 Task: Add a signature Graham Wilson containing Have a great Martin Luther King Jr. Day, Graham Wilson to email address softage.2@softage.net and add a label Insurance
Action: Mouse moved to (456, 277)
Screenshot: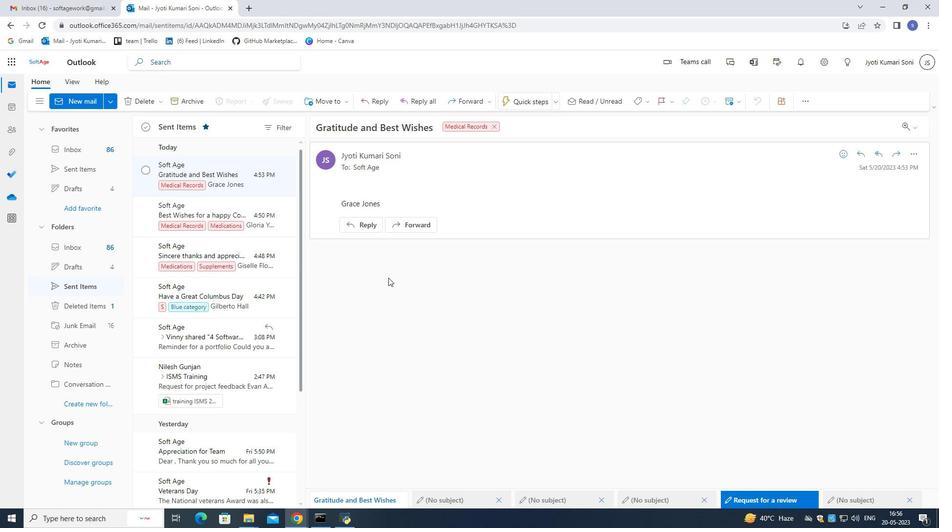 
Action: Mouse scrolled (456, 277) with delta (0, 0)
Screenshot: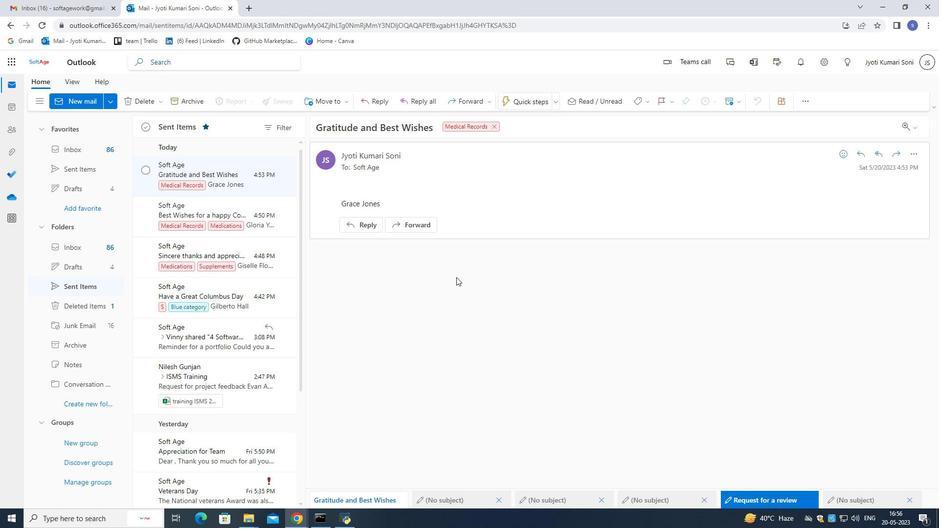 
Action: Mouse scrolled (456, 277) with delta (0, 0)
Screenshot: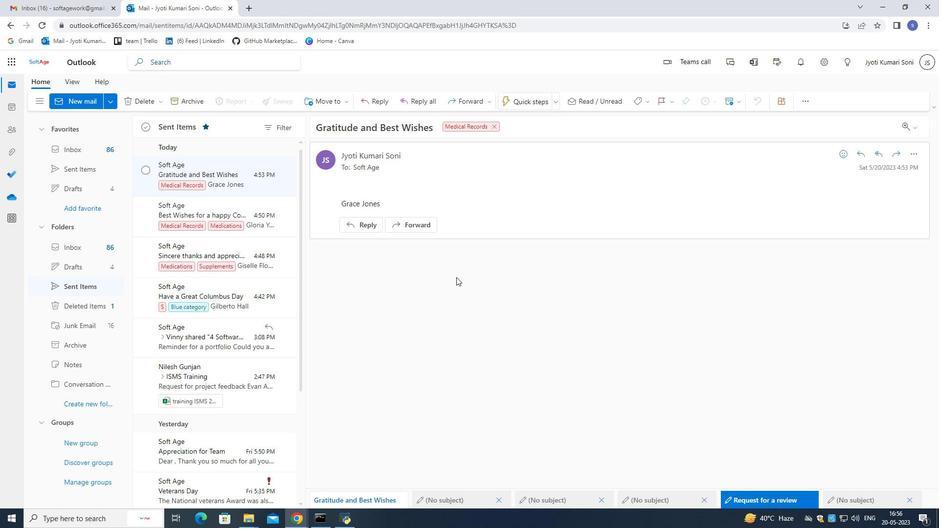 
Action: Mouse moved to (77, 103)
Screenshot: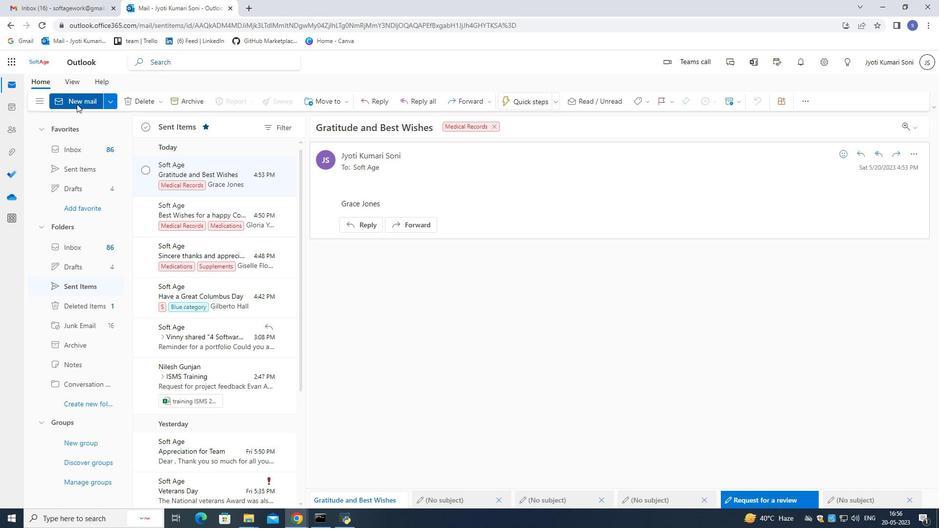 
Action: Mouse pressed left at (77, 103)
Screenshot: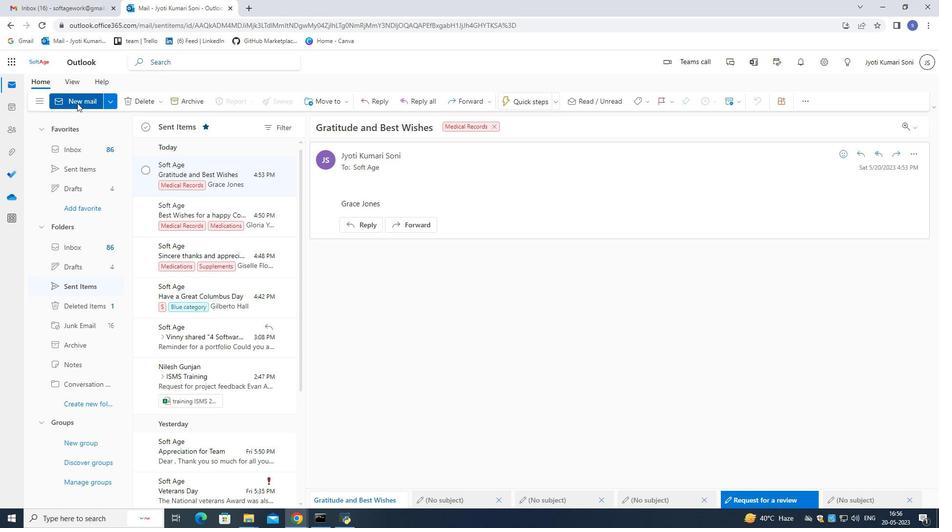 
Action: Mouse moved to (670, 103)
Screenshot: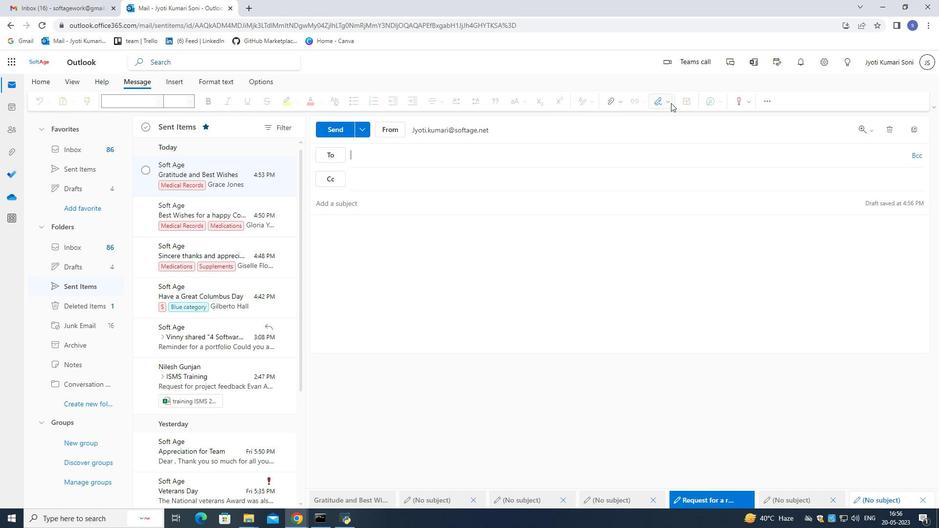 
Action: Mouse pressed left at (670, 103)
Screenshot: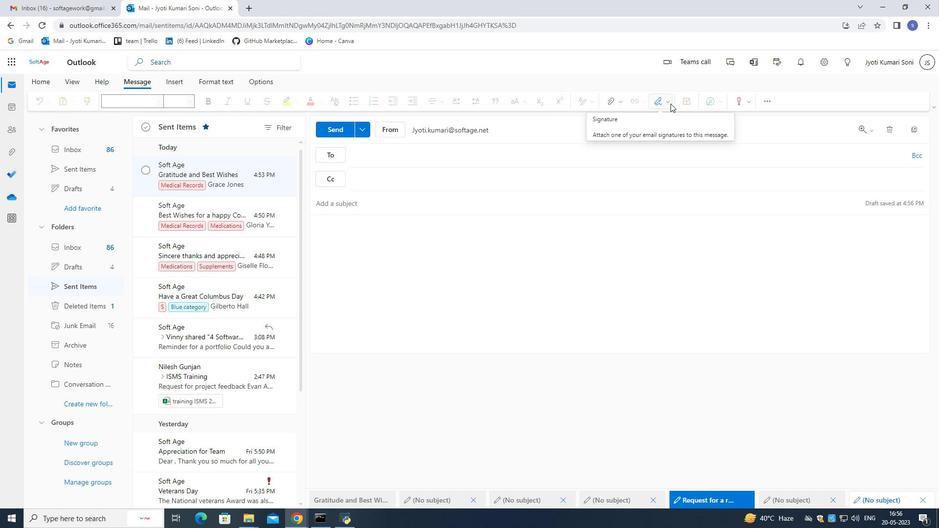 
Action: Mouse moved to (644, 322)
Screenshot: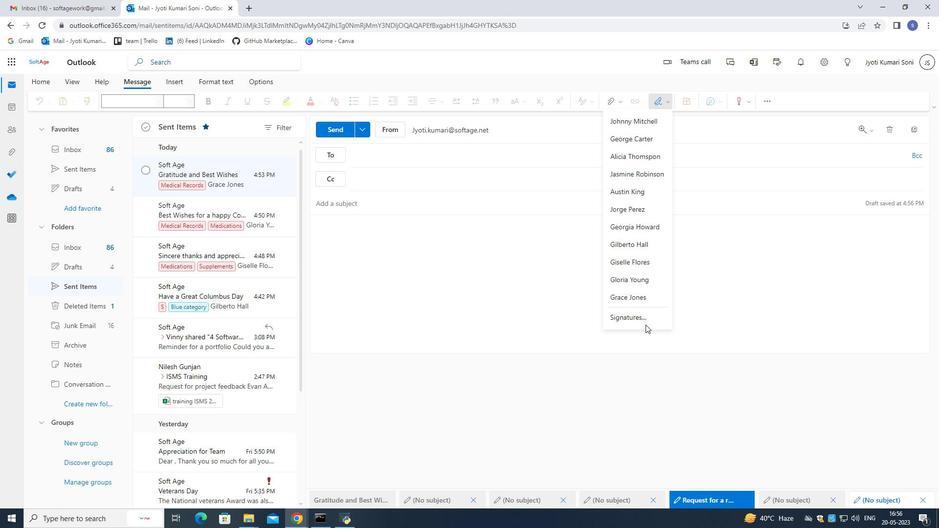 
Action: Mouse pressed left at (644, 322)
Screenshot: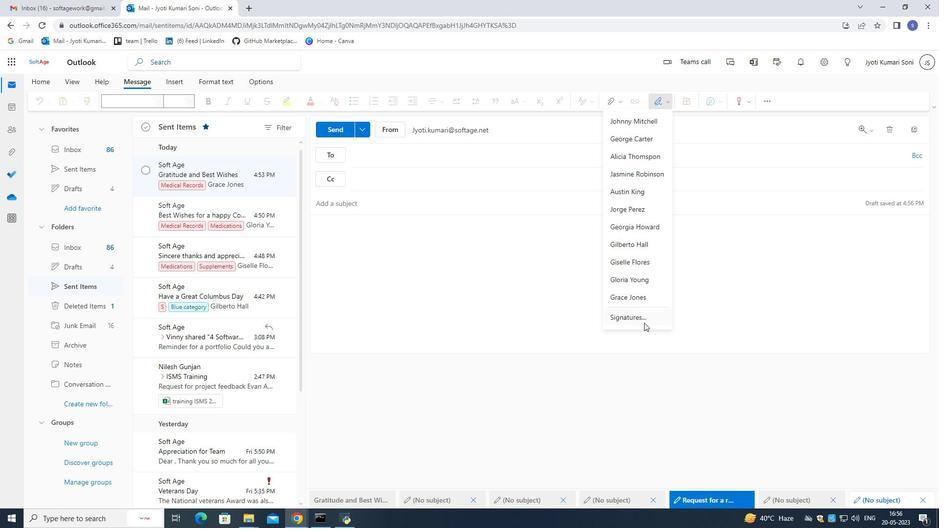 
Action: Mouse moved to (613, 177)
Screenshot: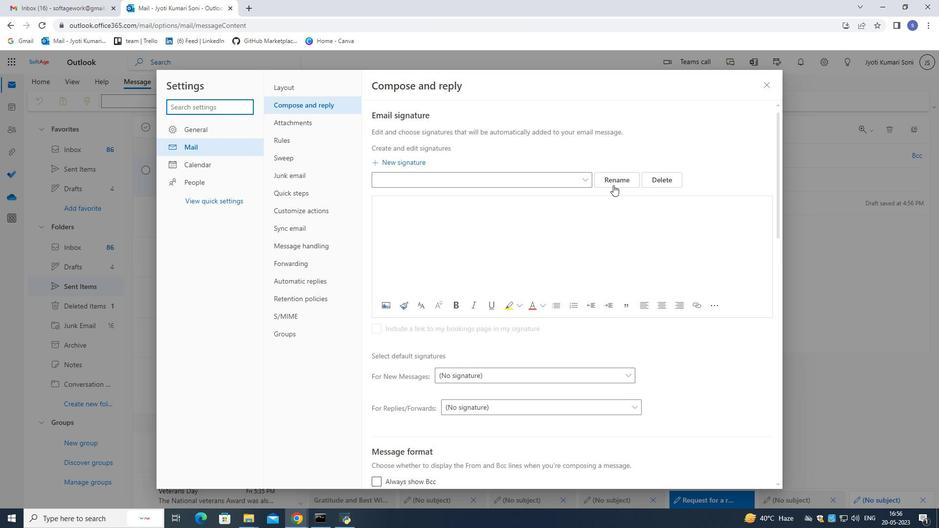 
Action: Mouse pressed left at (613, 177)
Screenshot: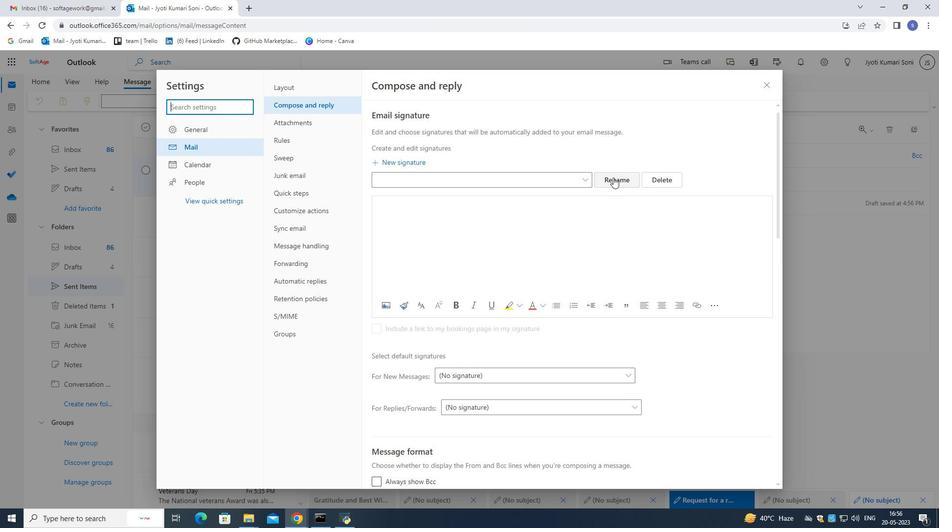 
Action: Mouse moved to (612, 176)
Screenshot: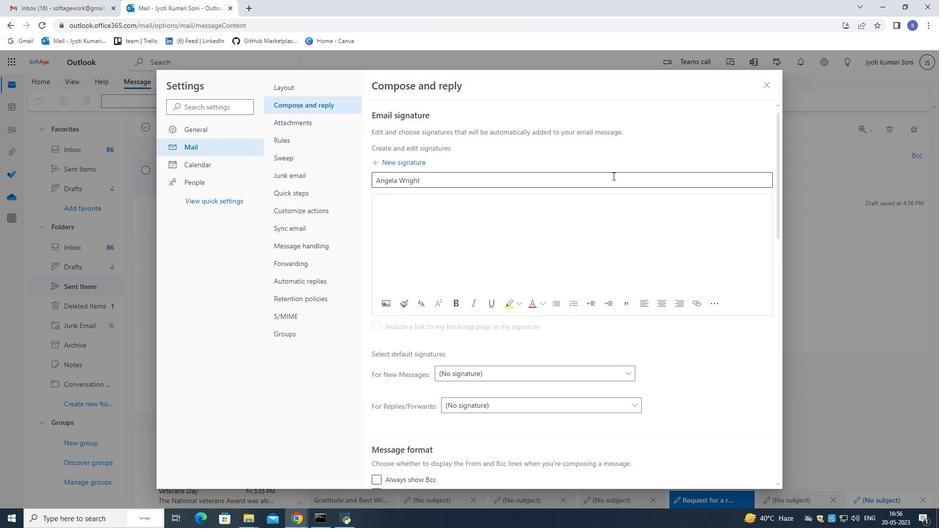 
Action: Mouse pressed left at (612, 176)
Screenshot: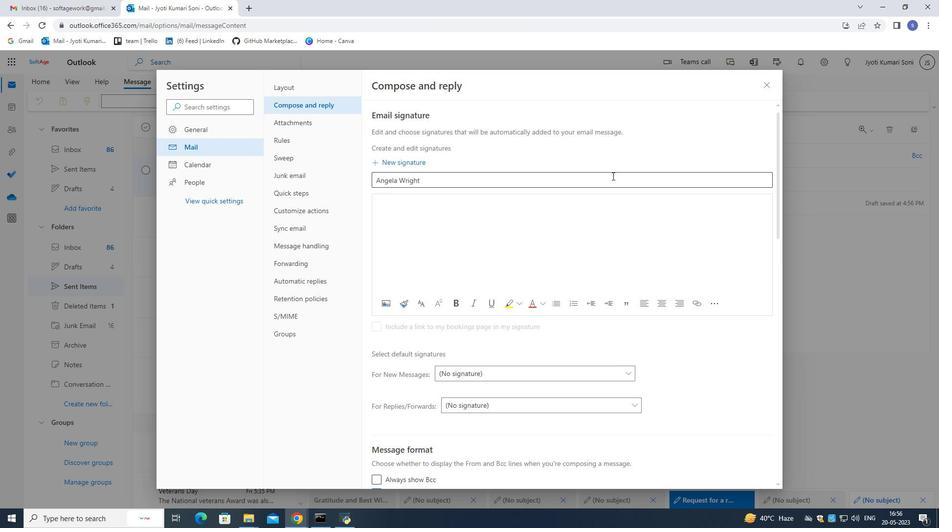 
Action: Mouse pressed left at (612, 176)
Screenshot: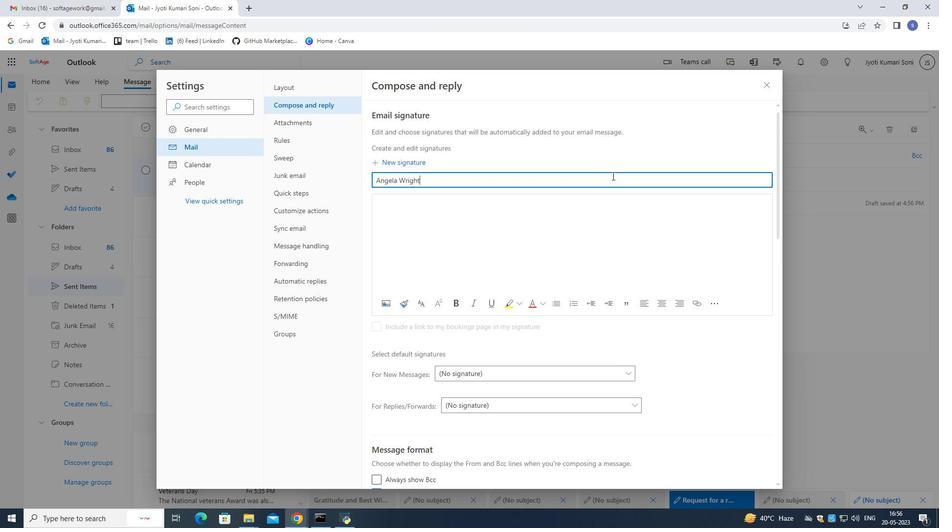 
Action: Mouse pressed left at (612, 176)
Screenshot: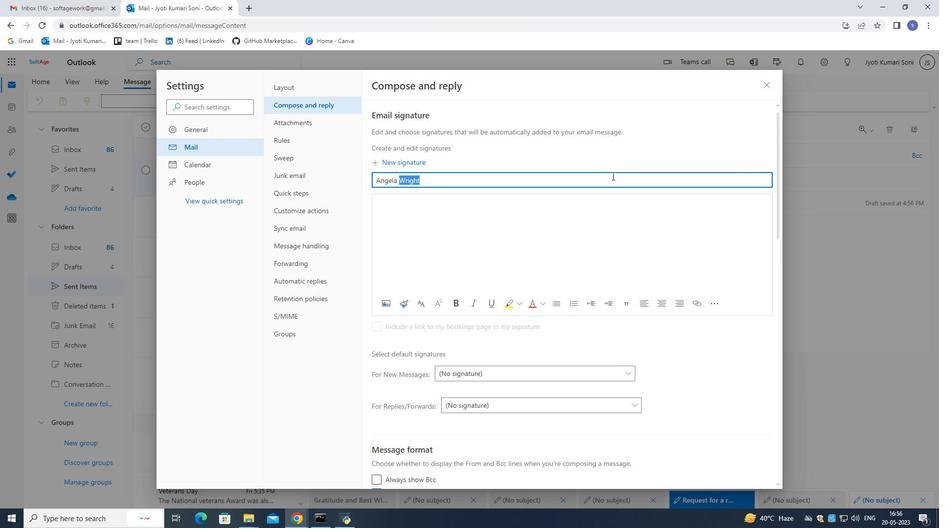 
Action: Mouse moved to (610, 175)
Screenshot: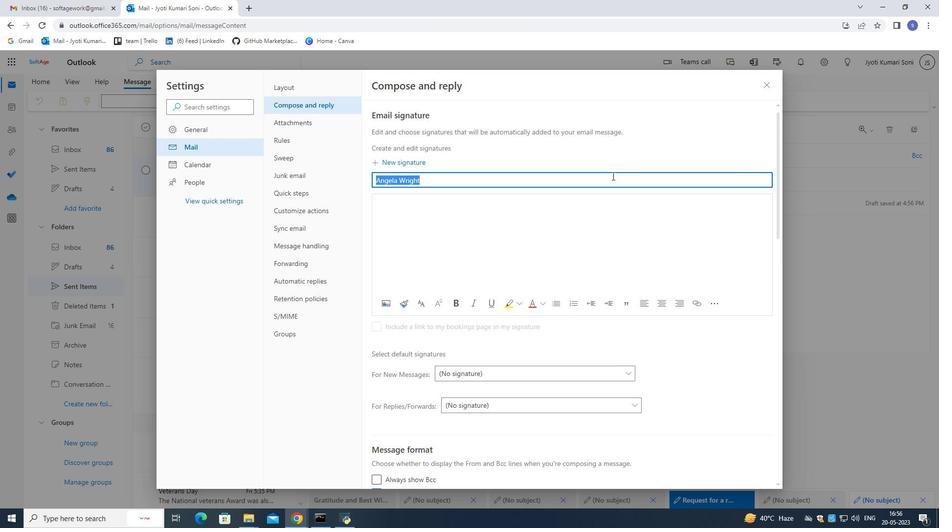 
Action: Key pressed <Key.shift>Graham<Key.space><Key.shift><Key.shift><Key.shift><Key.shift><Key.shift><Key.shift><Key.shift><Key.shift><Key.shift><Key.shift><Key.shift><Key.shift><Key.shift><Key.shift><Key.shift><Key.shift>Wilson
Screenshot: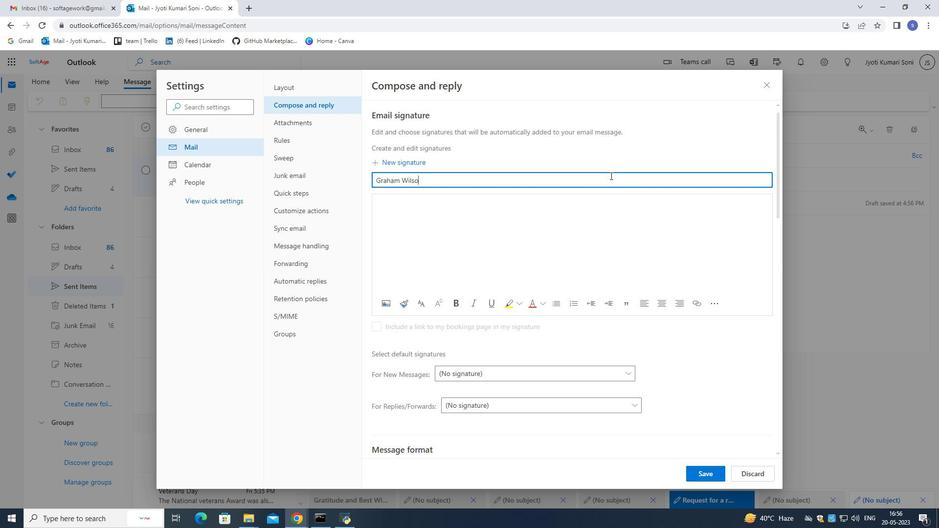 
Action: Mouse moved to (609, 175)
Screenshot: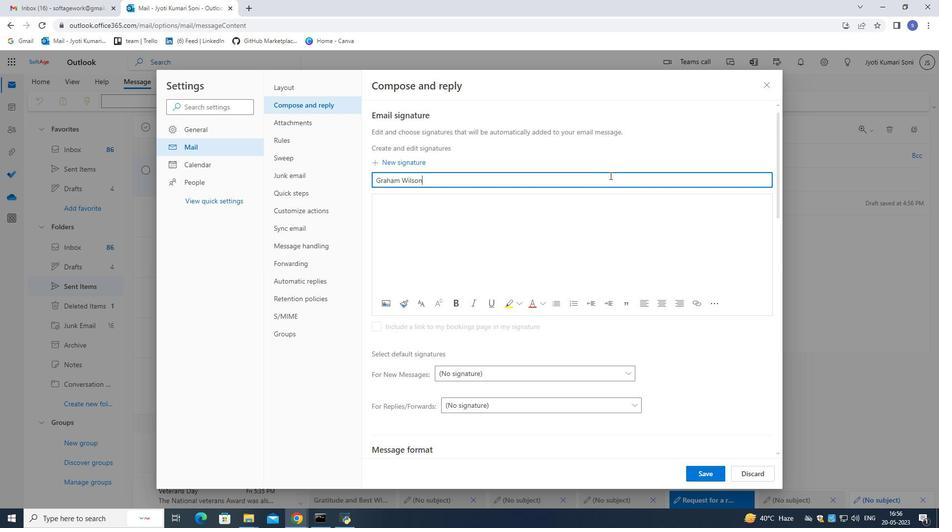 
Action: Mouse pressed left at (609, 175)
Screenshot: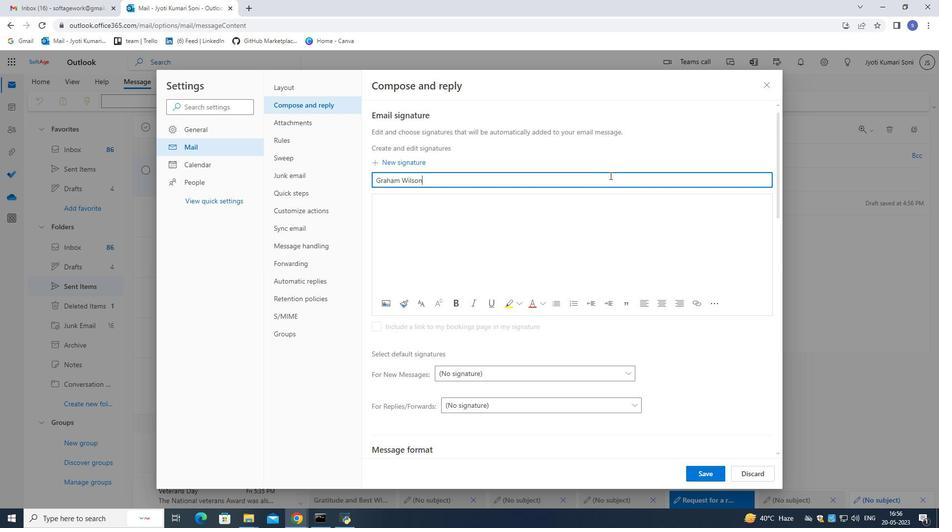 
Action: Mouse pressed left at (609, 175)
Screenshot: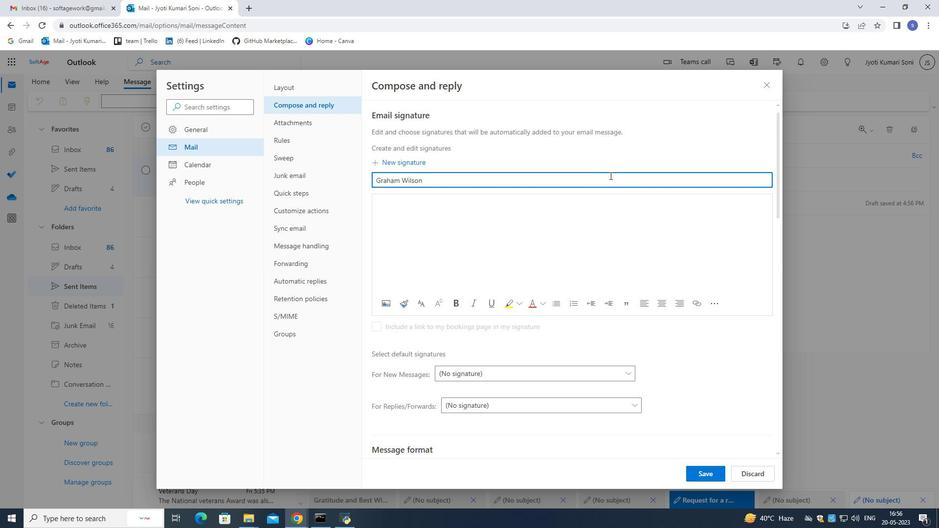 
Action: Mouse pressed left at (609, 175)
Screenshot: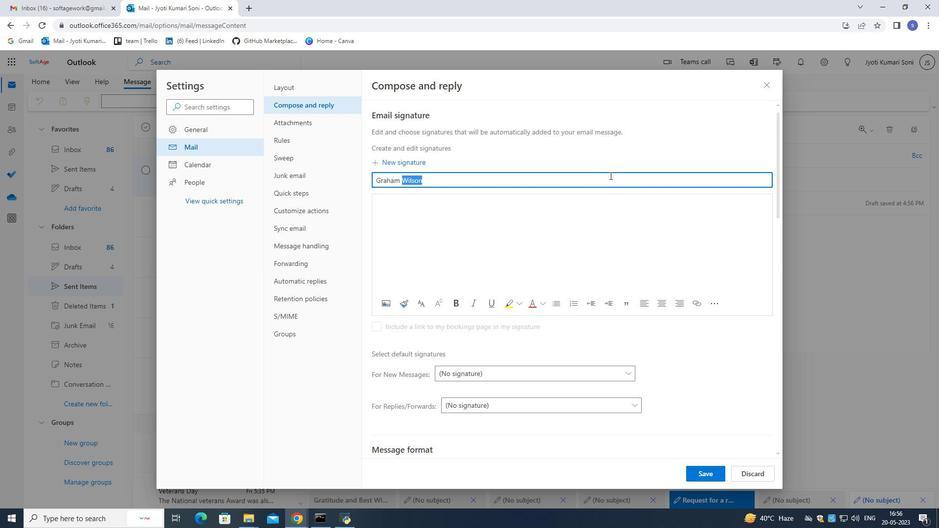 
Action: Key pressed ctrl+C
Screenshot: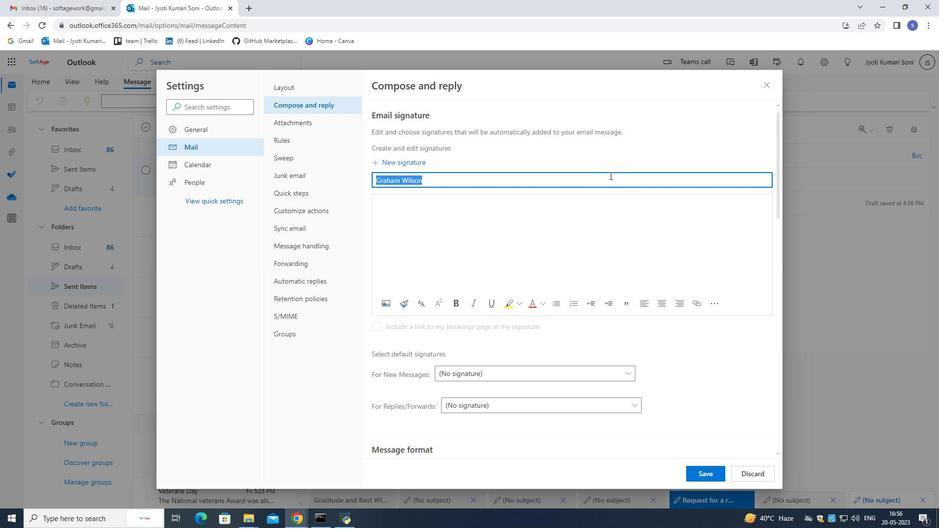 
Action: Mouse moved to (587, 213)
Screenshot: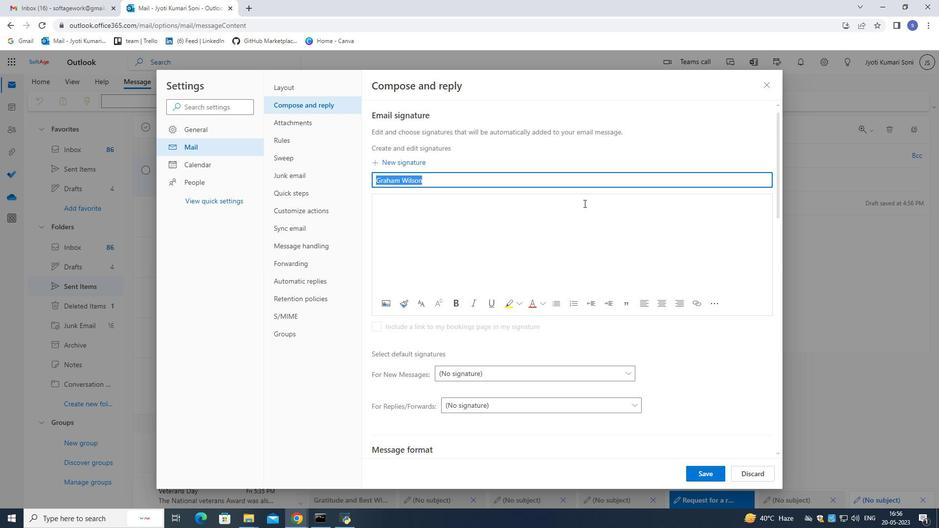 
Action: Mouse pressed left at (587, 213)
Screenshot: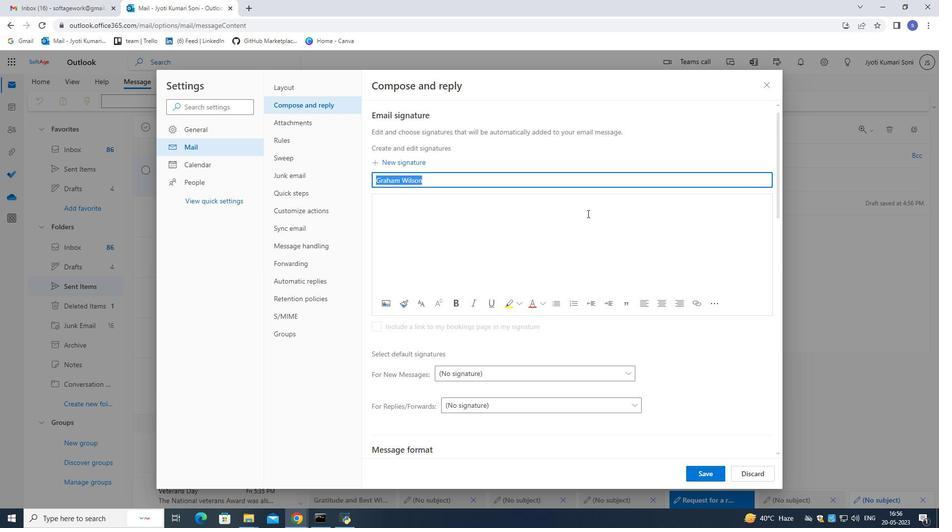 
Action: Key pressed ctrl+V
Screenshot: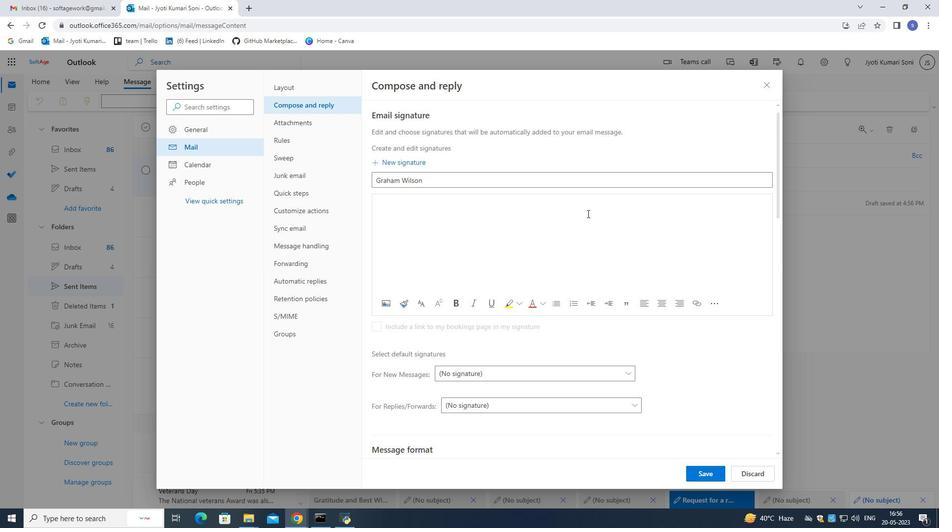 
Action: Mouse moved to (712, 468)
Screenshot: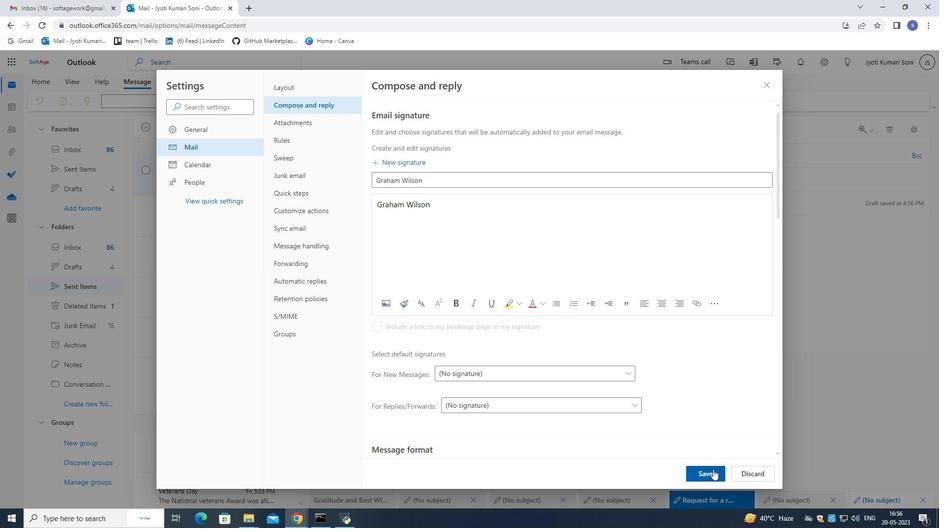 
Action: Mouse pressed left at (713, 469)
Screenshot: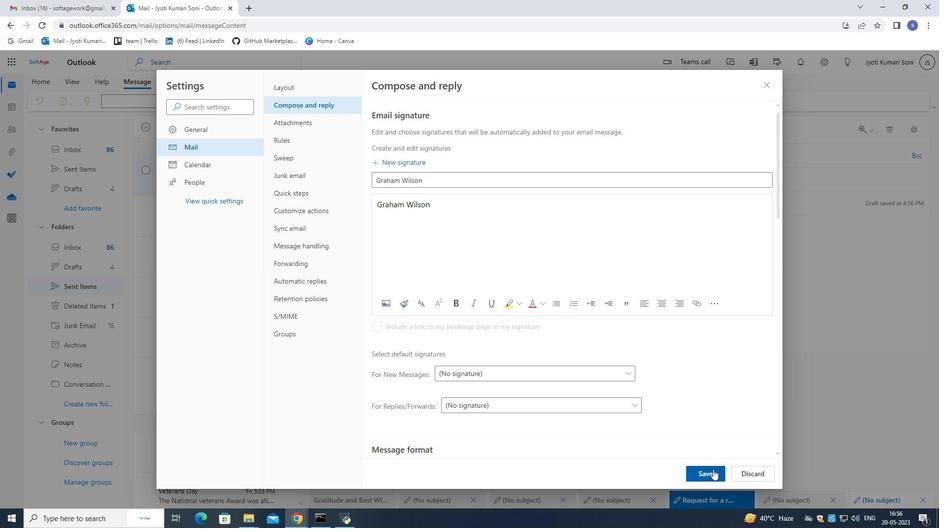
Action: Mouse moved to (709, 475)
Screenshot: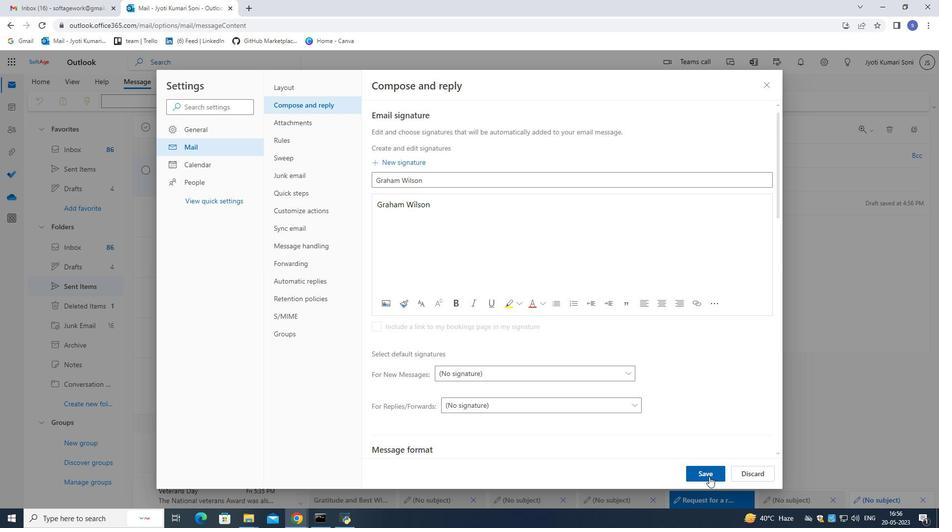
Action: Mouse pressed left at (709, 475)
Screenshot: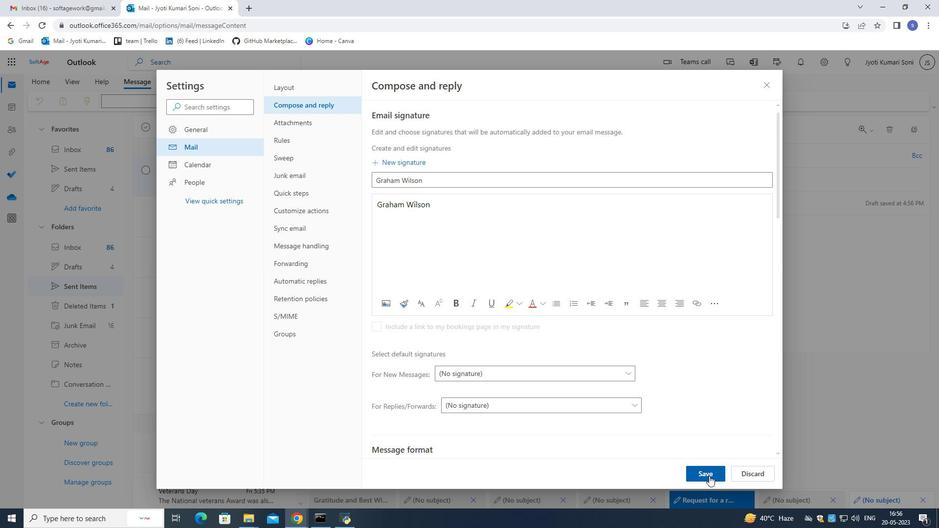 
Action: Mouse moved to (770, 86)
Screenshot: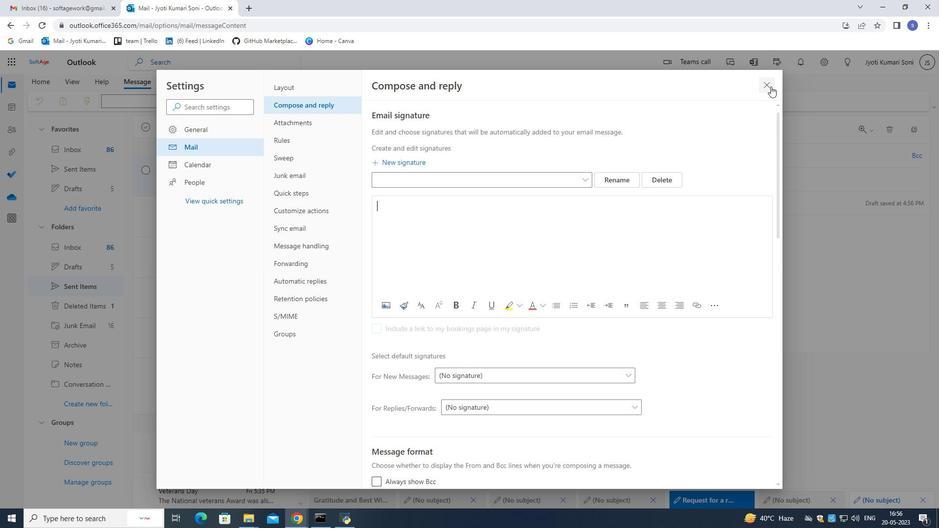 
Action: Mouse pressed left at (770, 86)
Screenshot: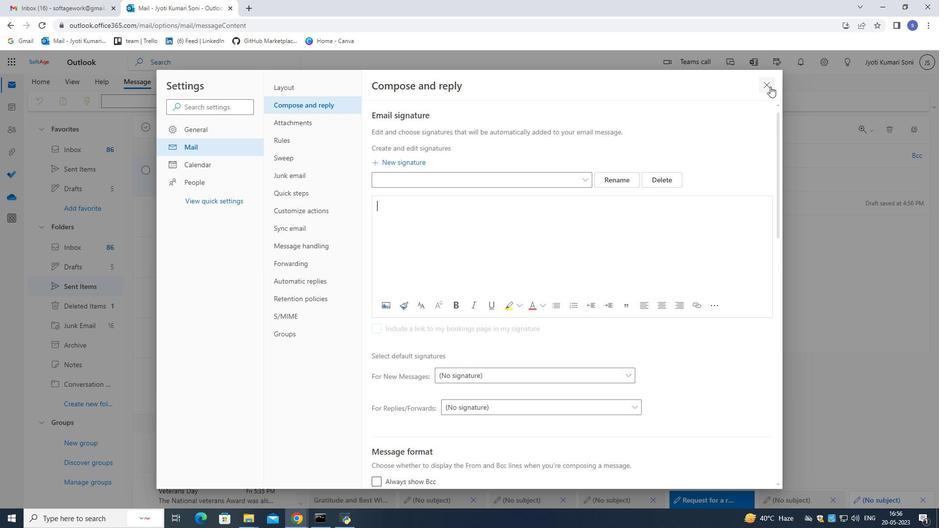 
Action: Mouse moved to (664, 99)
Screenshot: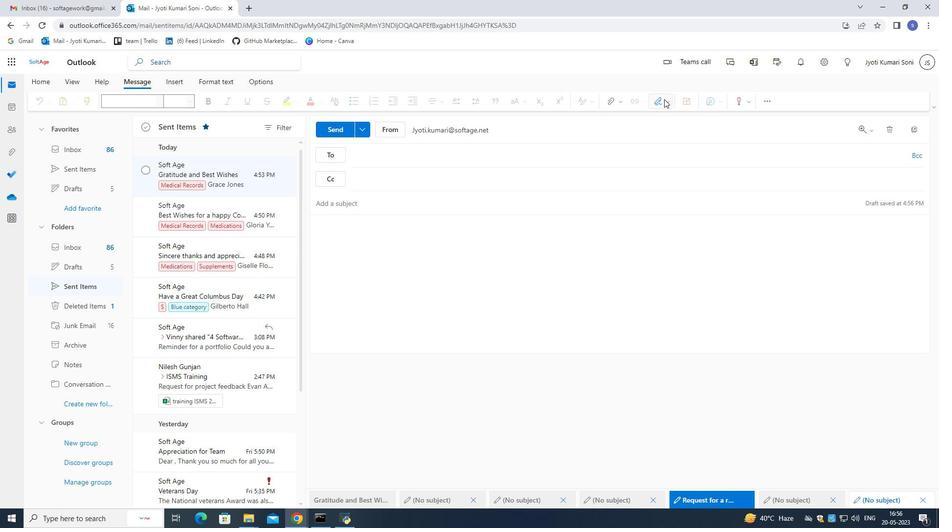 
Action: Mouse pressed left at (664, 99)
Screenshot: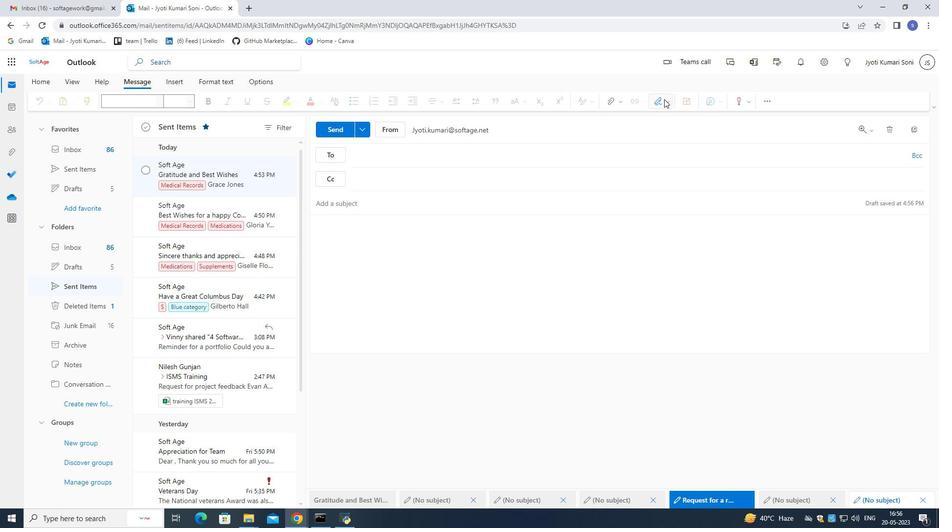 
Action: Mouse moved to (646, 314)
Screenshot: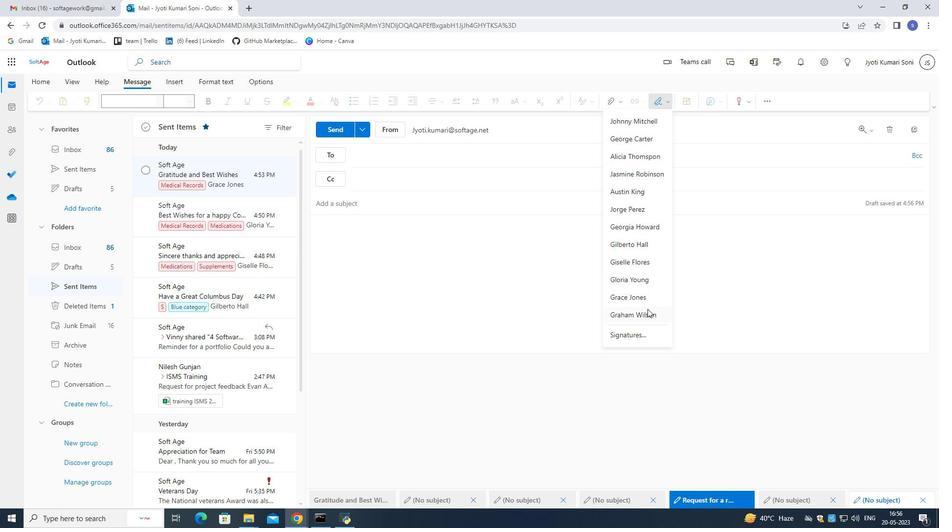 
Action: Mouse pressed left at (646, 314)
Screenshot: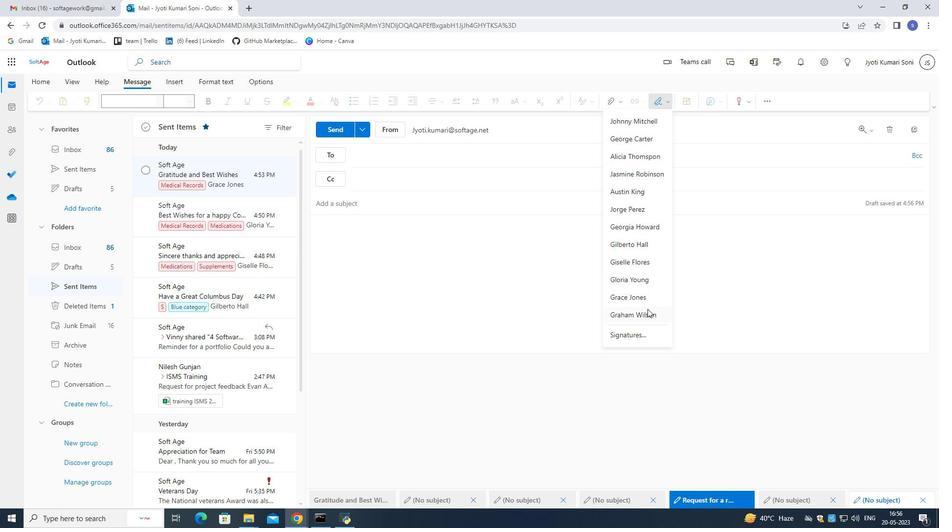 
Action: Mouse moved to (419, 158)
Screenshot: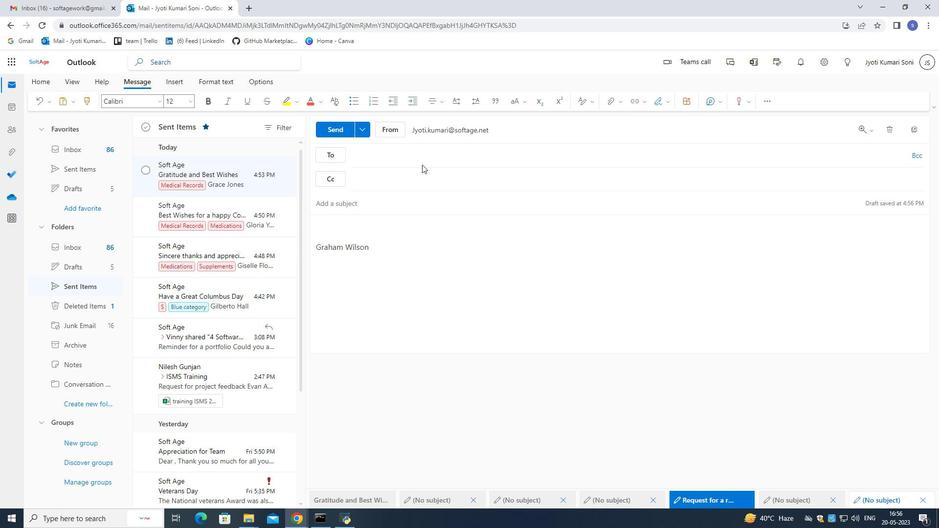 
Action: Mouse pressed left at (419, 158)
Screenshot: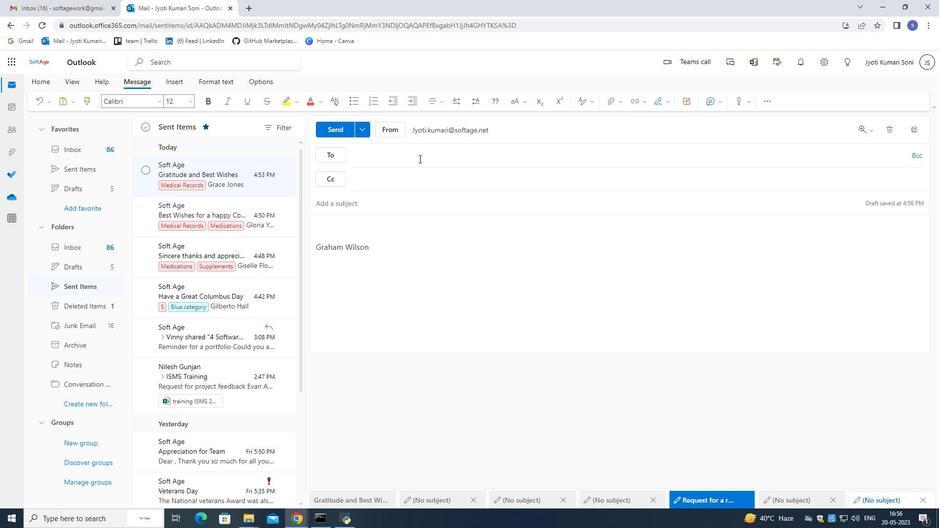 
Action: Mouse moved to (427, 161)
Screenshot: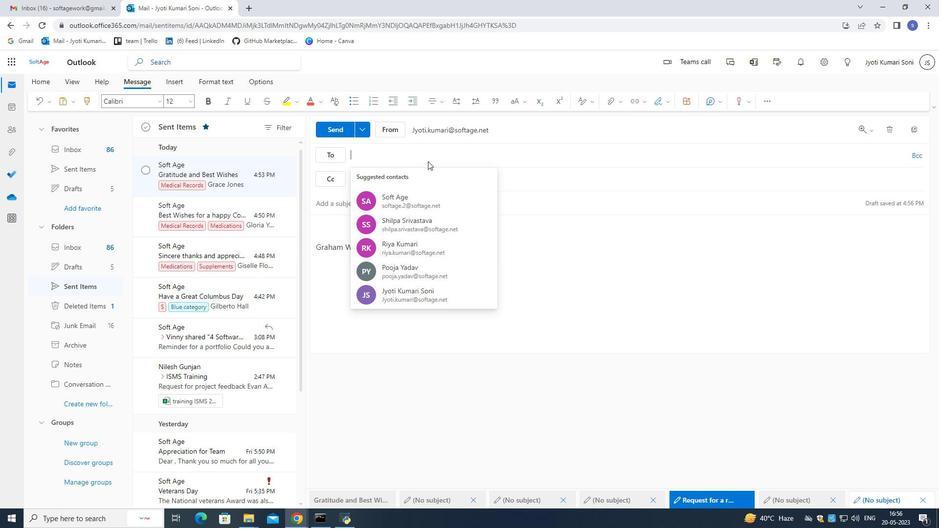 
Action: Key pressed <Key.shift>softage.2<Key.shift>@softage.net
Screenshot: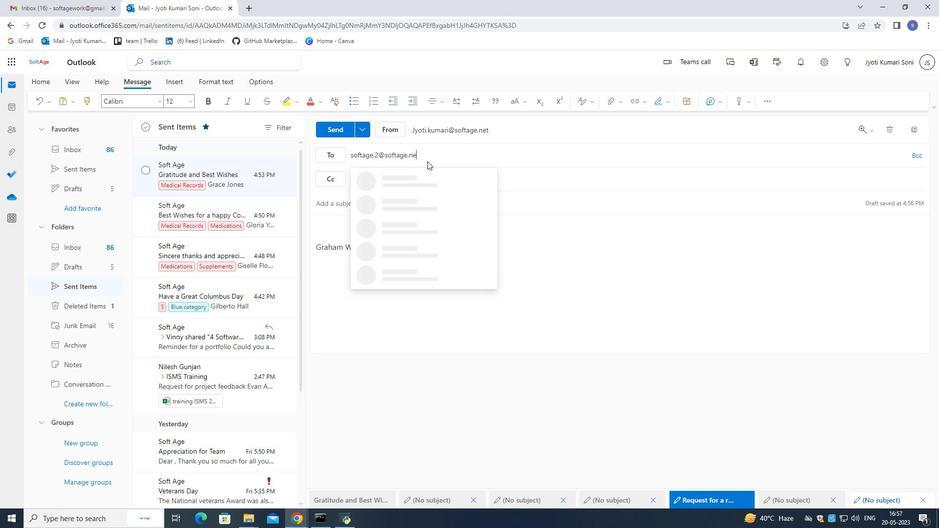 
Action: Mouse moved to (420, 232)
Screenshot: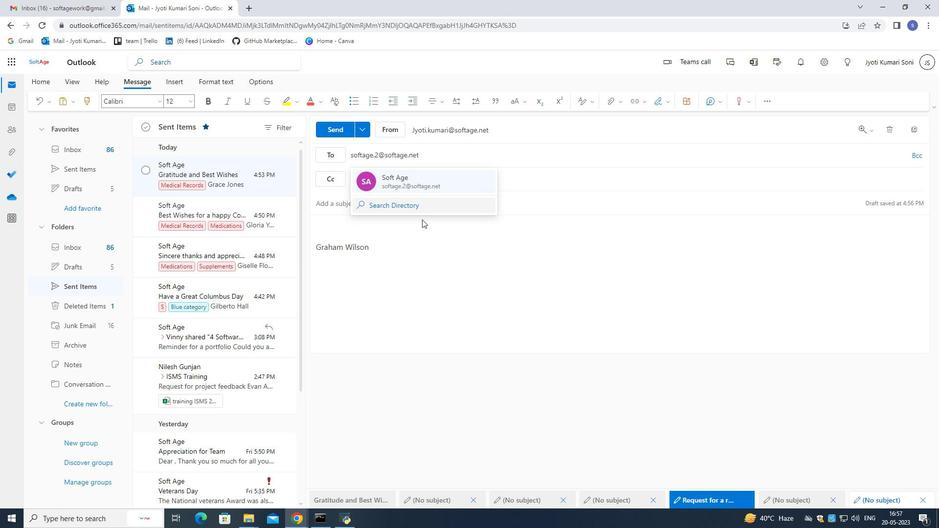 
Action: Mouse pressed left at (420, 232)
Screenshot: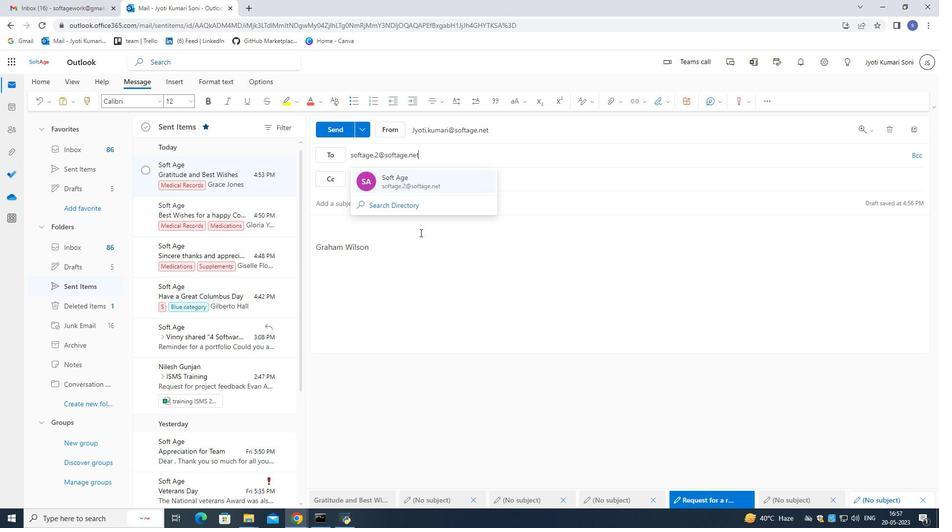 
Action: Mouse moved to (404, 200)
Screenshot: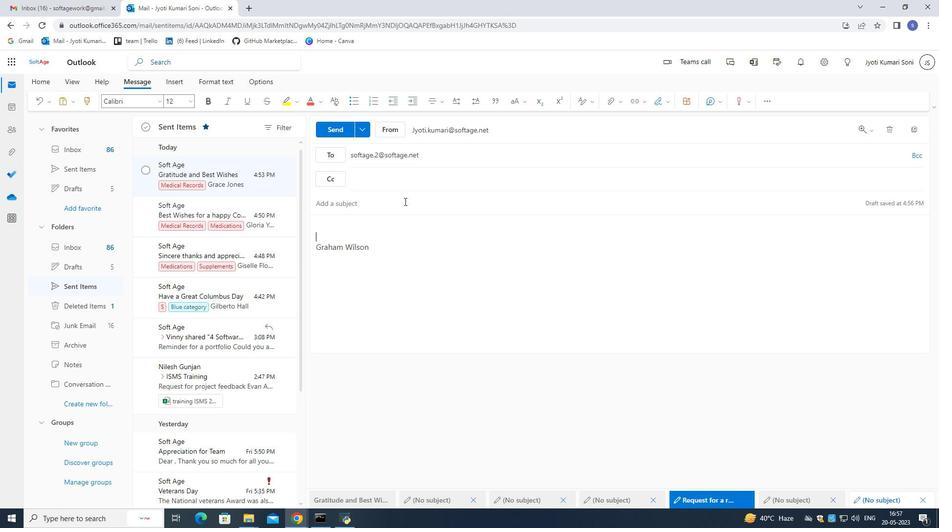 
Action: Mouse pressed left at (404, 200)
Screenshot: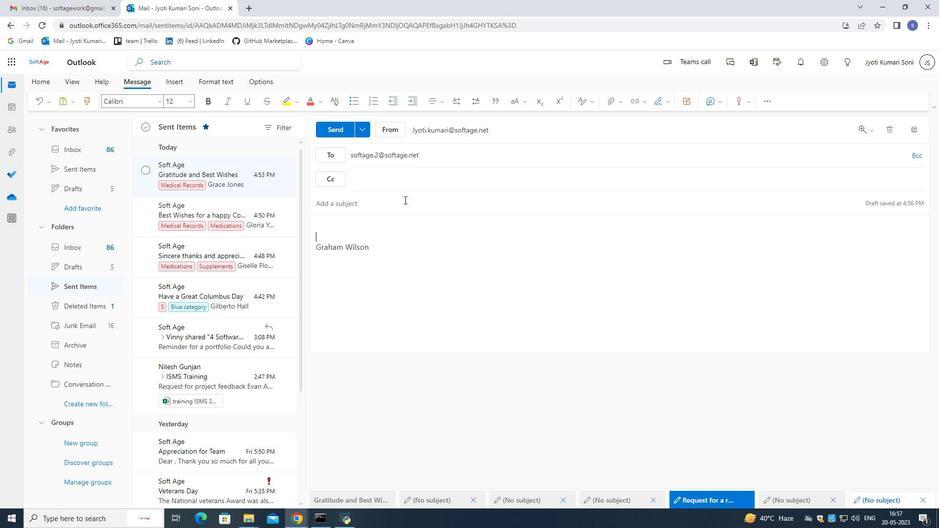 
Action: Key pressed <Key.shift>Have<Key.space>a<Key.space>great<Key.space><Key.shift>martin<Key.space><Key.shift><Key.shift><Key.shift><Key.shift>Luther<Key.space><Key.shift>king<Key.space><Key.shift><Key.shift><Key.shift><Key.shift><Key.shift><Key.shift><Key.shift>Jr.<Key.space><Key.shift><Key.shift>Day
Screenshot: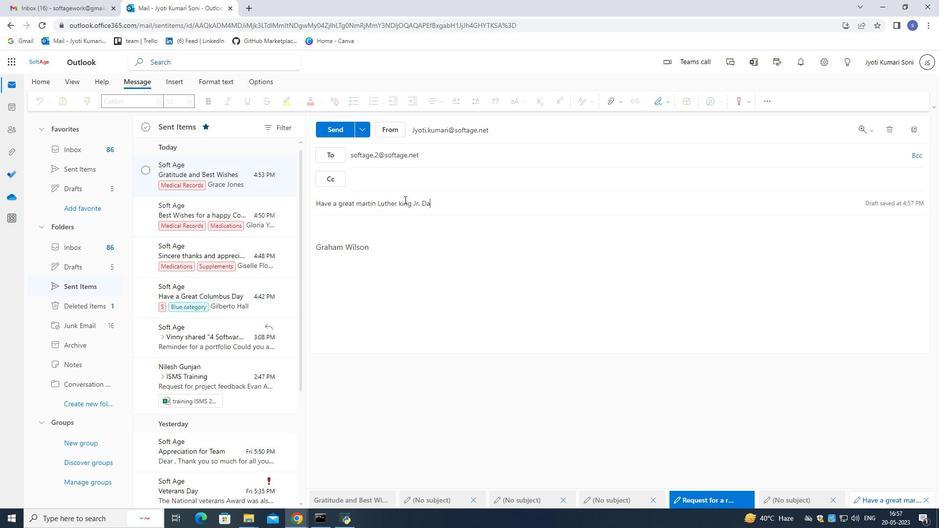 
Action: Mouse moved to (443, 235)
Screenshot: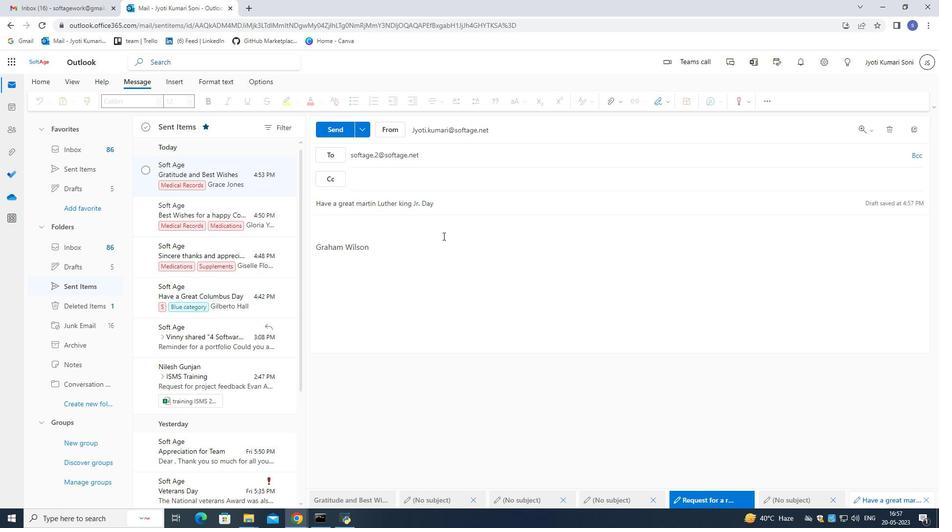 
Action: Mouse pressed left at (443, 235)
Screenshot: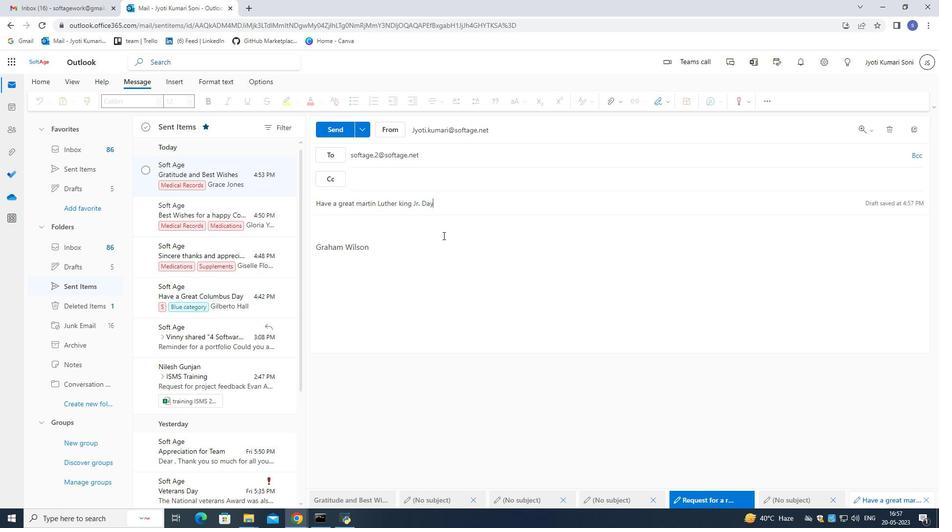 
Action: Mouse moved to (334, 130)
Screenshot: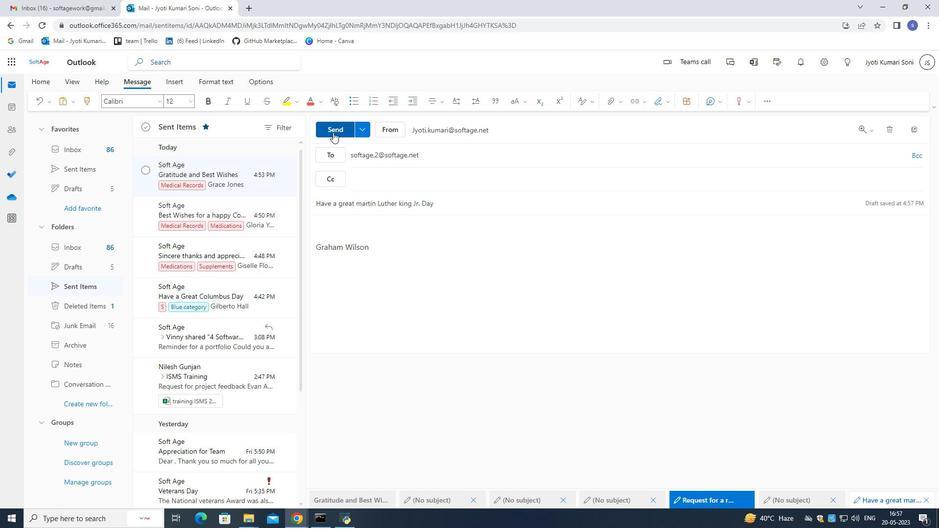 
Action: Mouse pressed left at (334, 130)
Screenshot: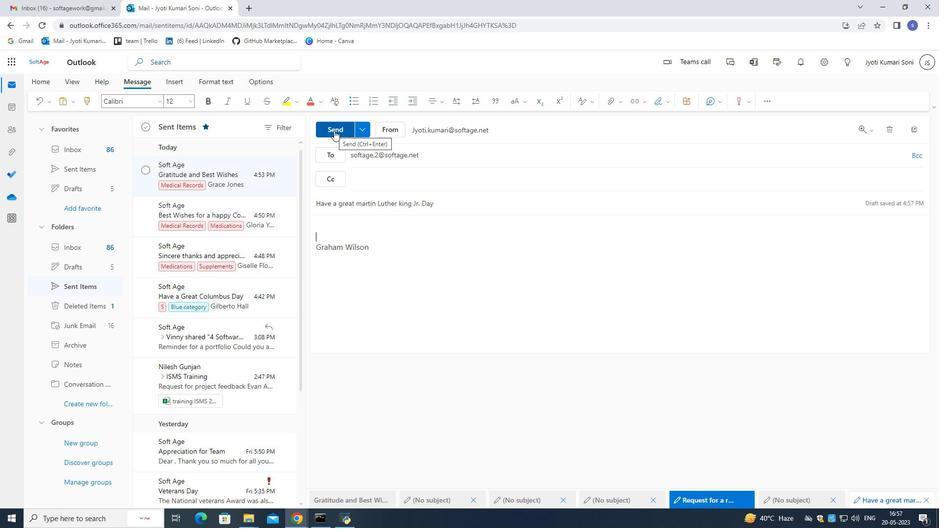
Action: Mouse moved to (208, 183)
Screenshot: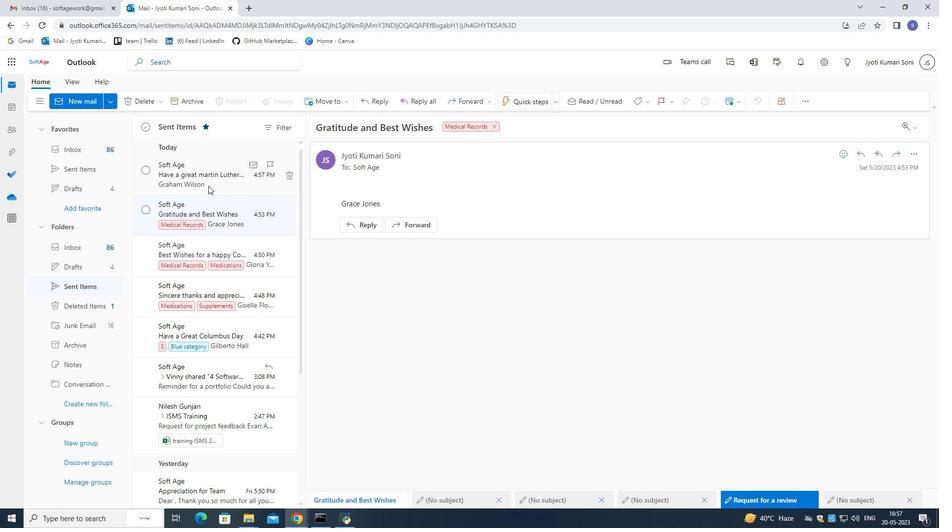 
Action: Mouse pressed left at (208, 183)
Screenshot: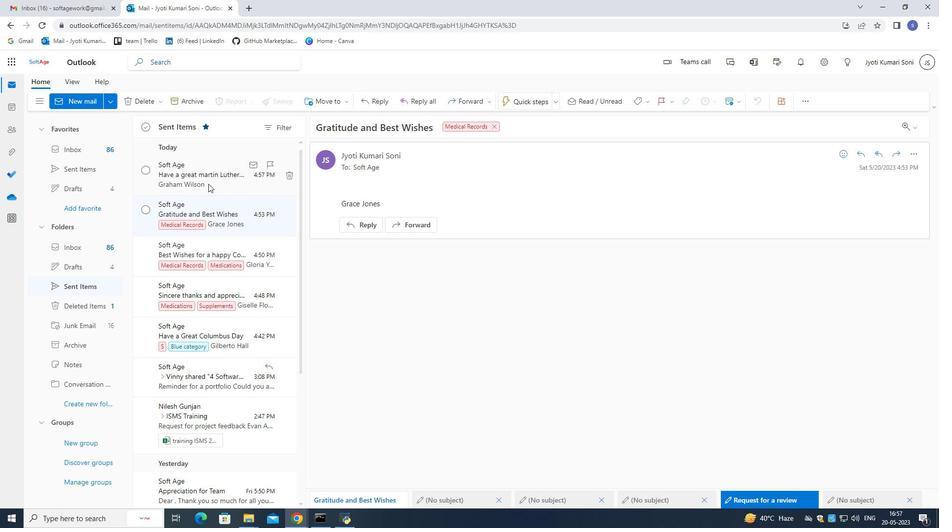 
Action: Mouse moved to (646, 106)
Screenshot: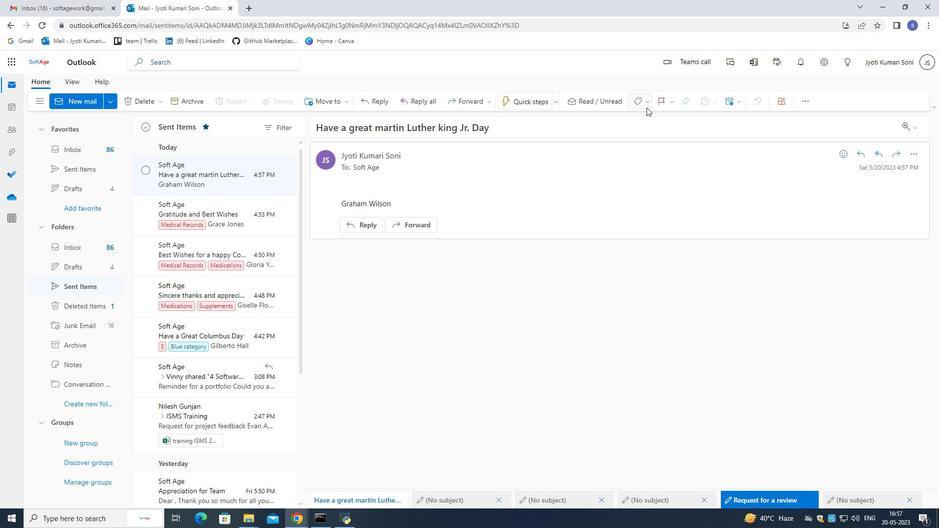 
Action: Mouse pressed left at (646, 106)
Screenshot: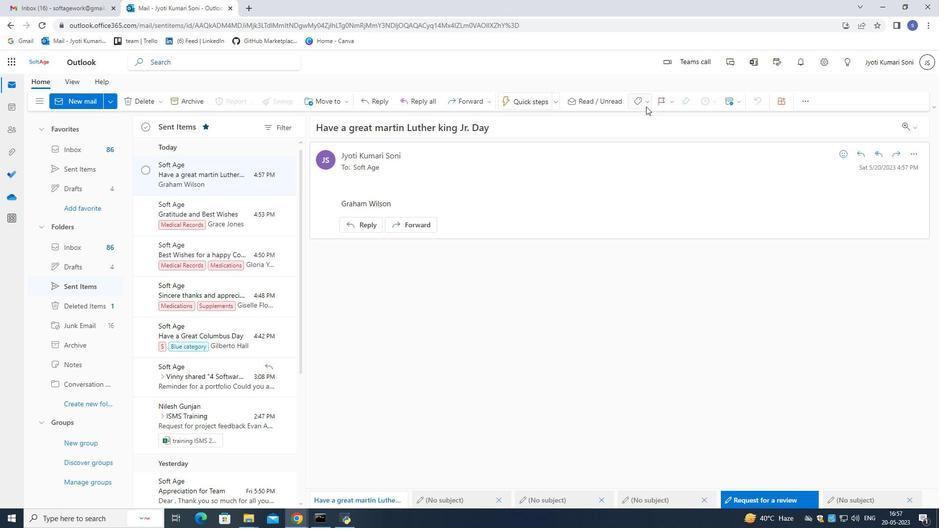 
Action: Mouse moved to (618, 260)
Screenshot: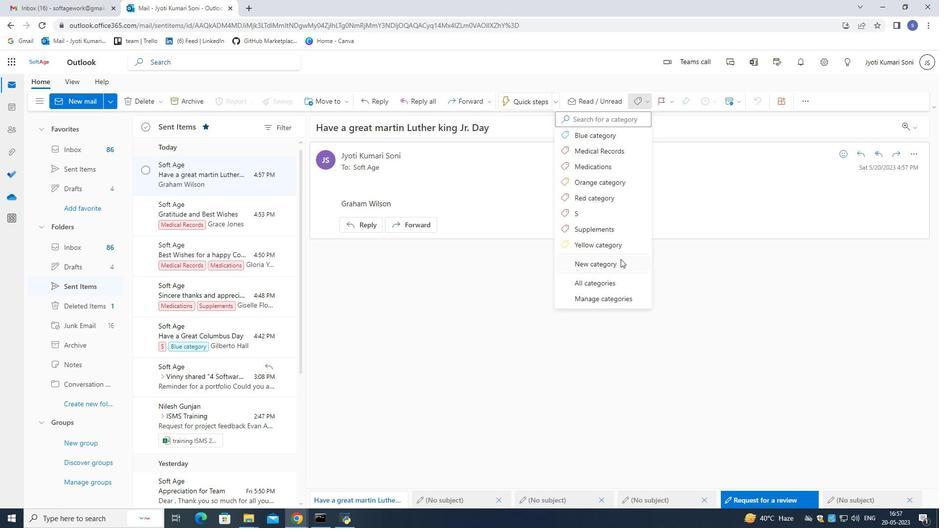 
Action: Mouse pressed left at (618, 260)
Screenshot: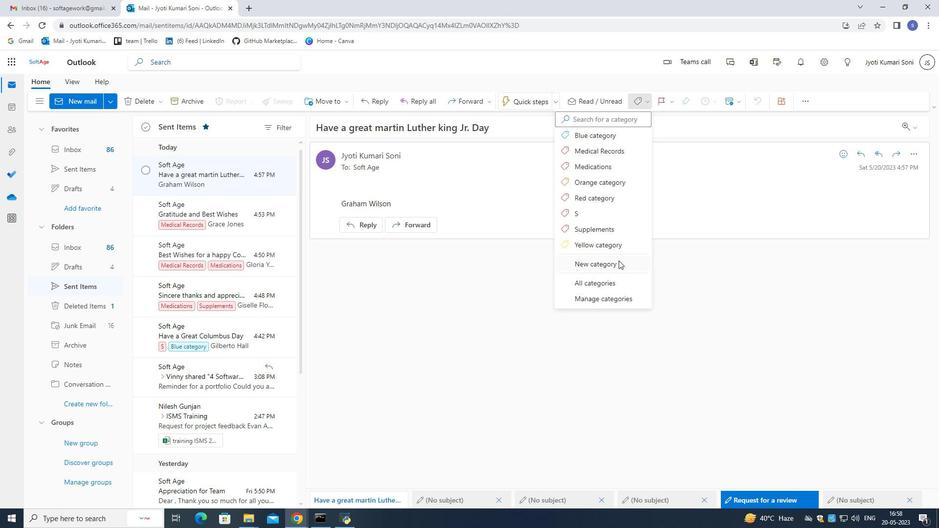 
Action: Mouse moved to (517, 241)
Screenshot: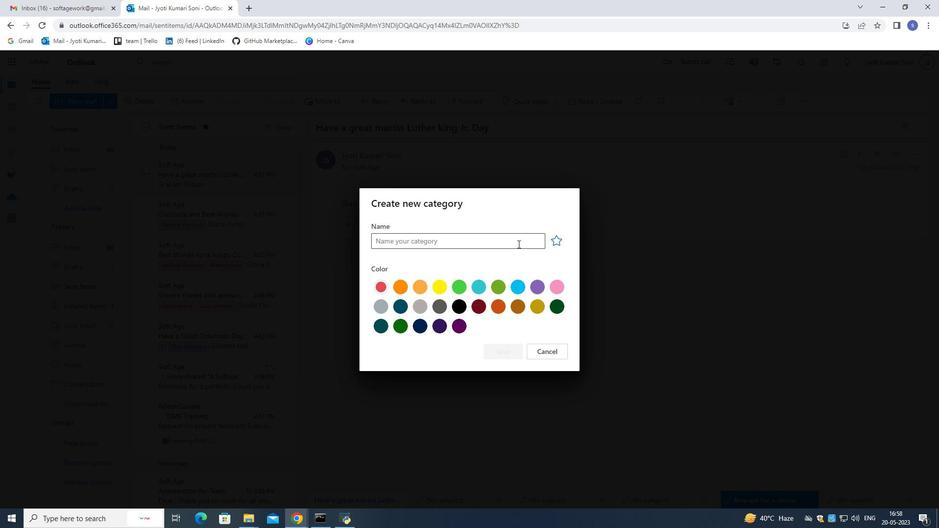 
Action: Mouse pressed left at (517, 241)
Screenshot: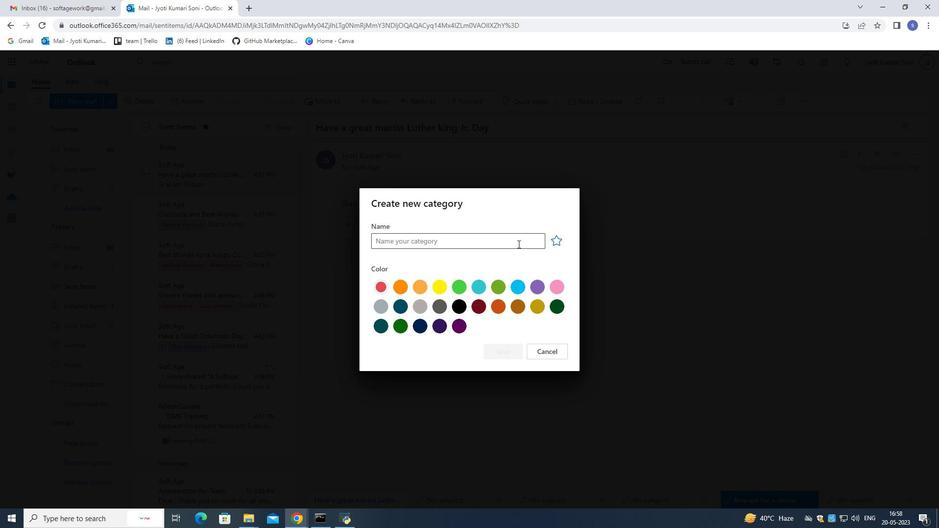 
Action: Mouse moved to (517, 240)
Screenshot: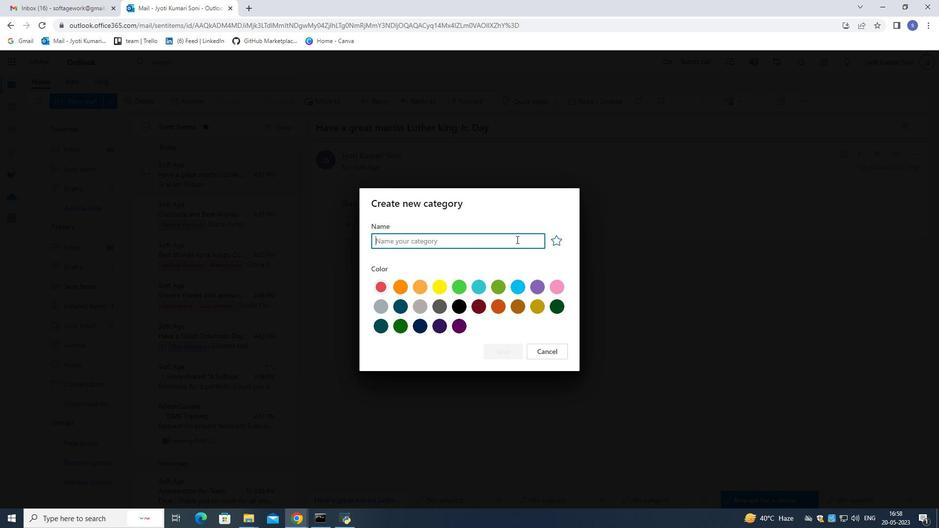 
Action: Key pressed <Key.shift>Insurance
Screenshot: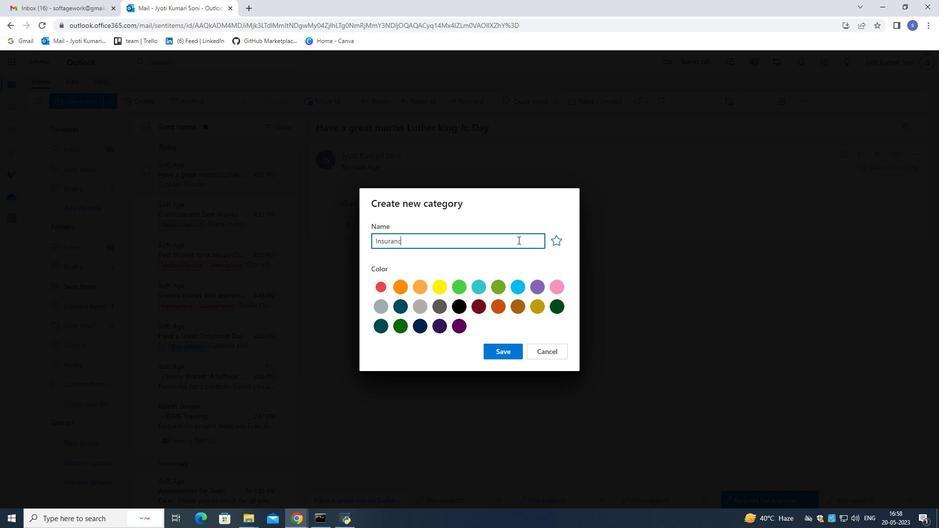 
Action: Mouse moved to (507, 352)
Screenshot: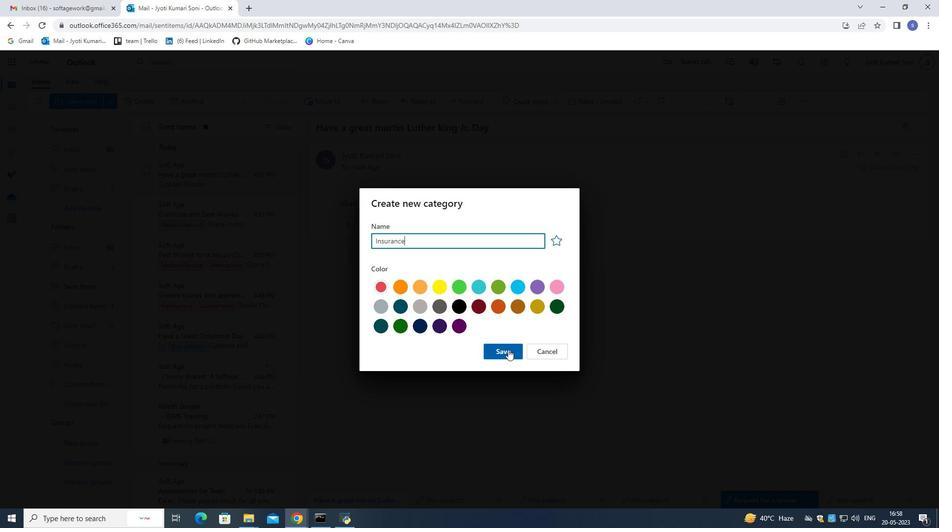 
Action: Mouse pressed left at (507, 352)
Screenshot: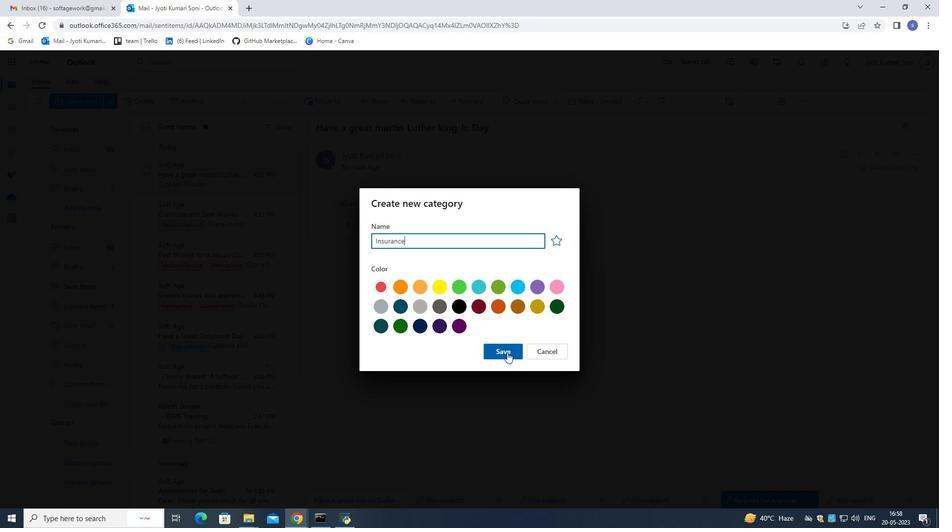
Action: Mouse moved to (651, 102)
Screenshot: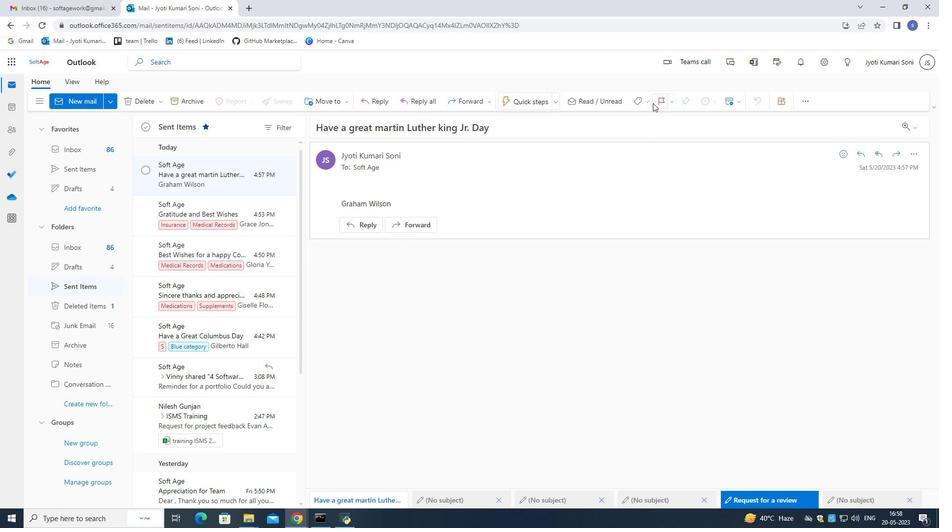 
Action: Mouse pressed left at (651, 102)
Screenshot: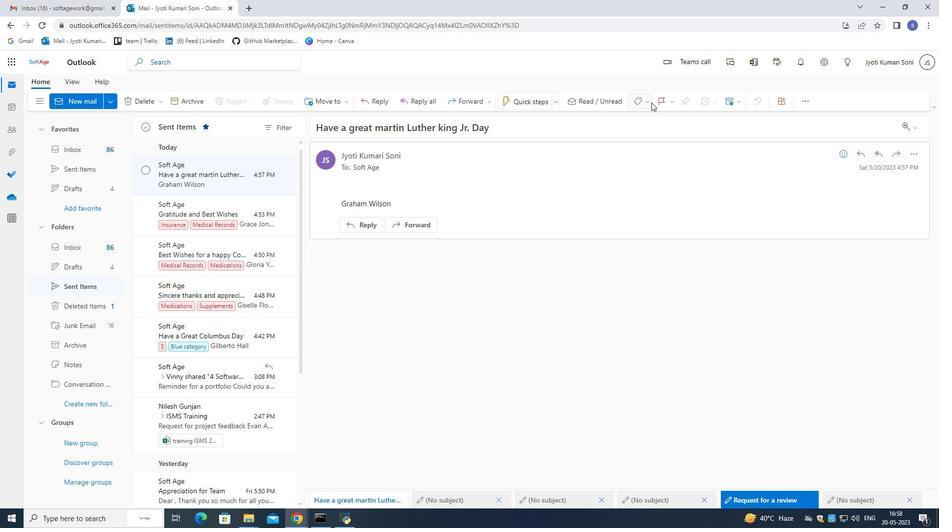 
Action: Mouse moved to (615, 150)
Screenshot: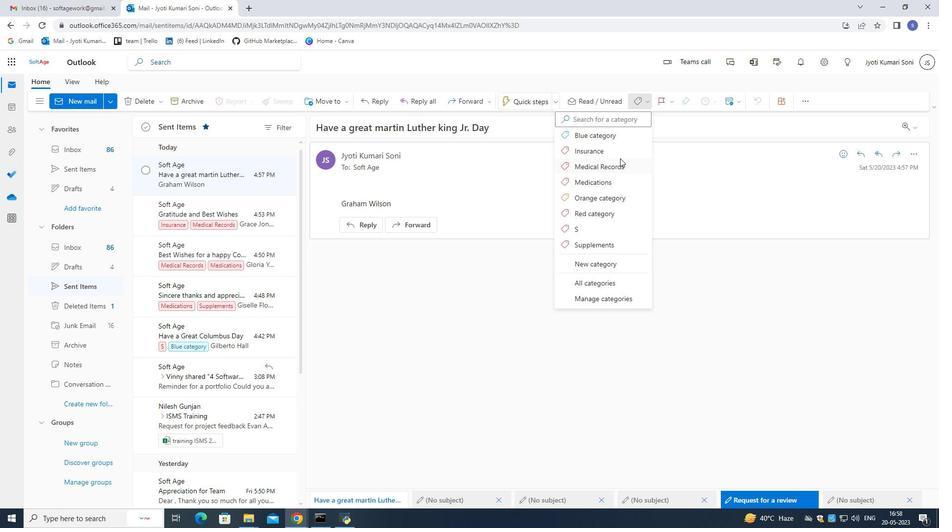 
Action: Mouse pressed left at (615, 150)
Screenshot: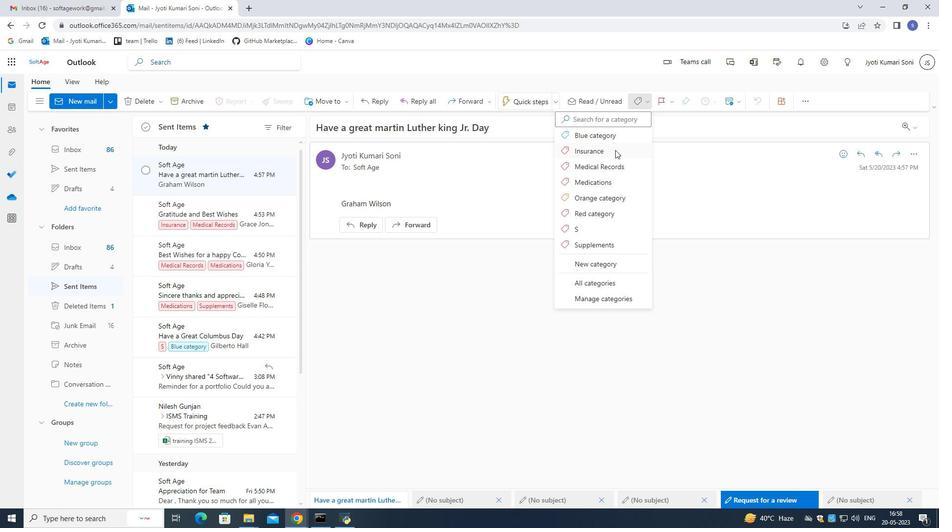 
Action: Mouse moved to (668, 402)
Screenshot: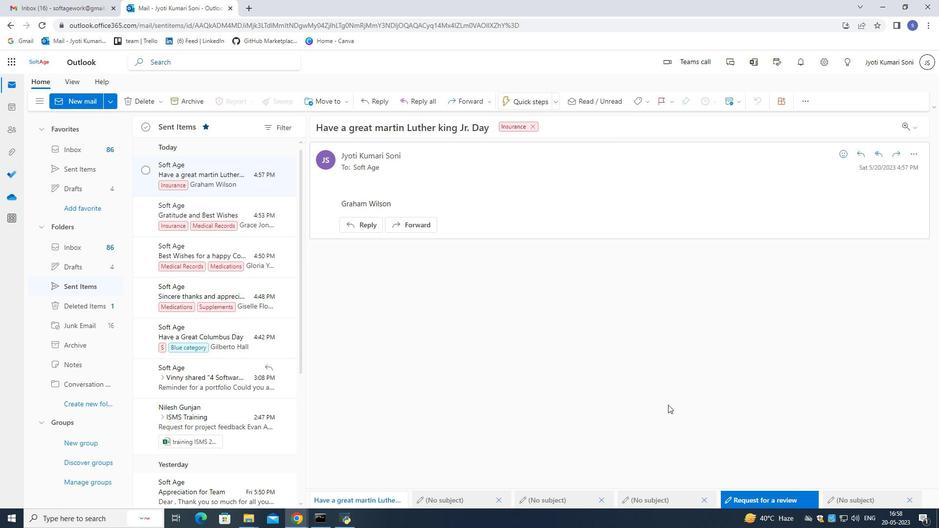 
Action: Mouse scrolled (668, 402) with delta (0, 0)
Screenshot: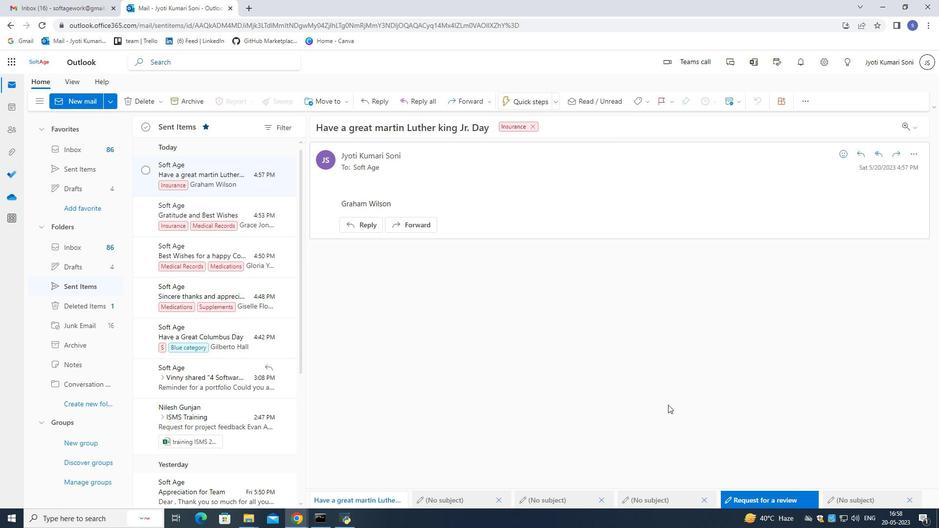 
Action: Mouse moved to (667, 400)
Screenshot: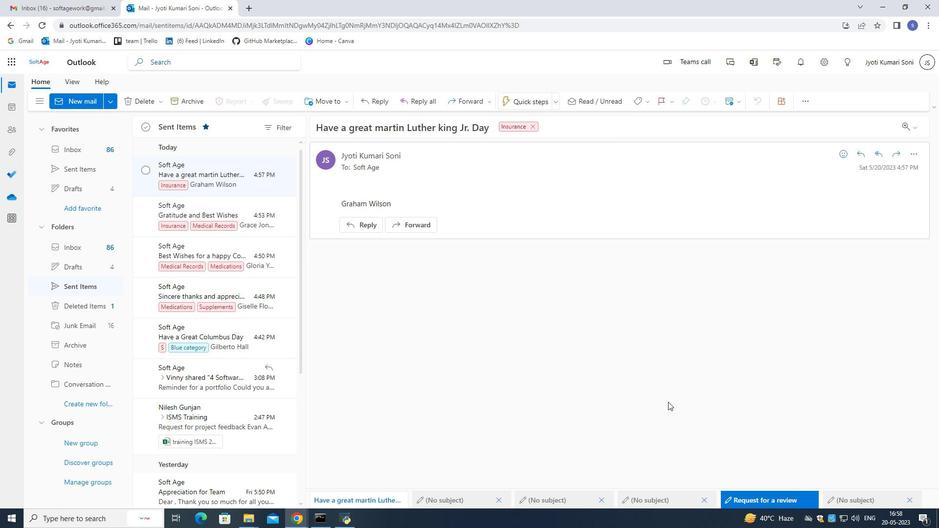 
Action: Mouse scrolled (667, 401) with delta (0, 0)
Screenshot: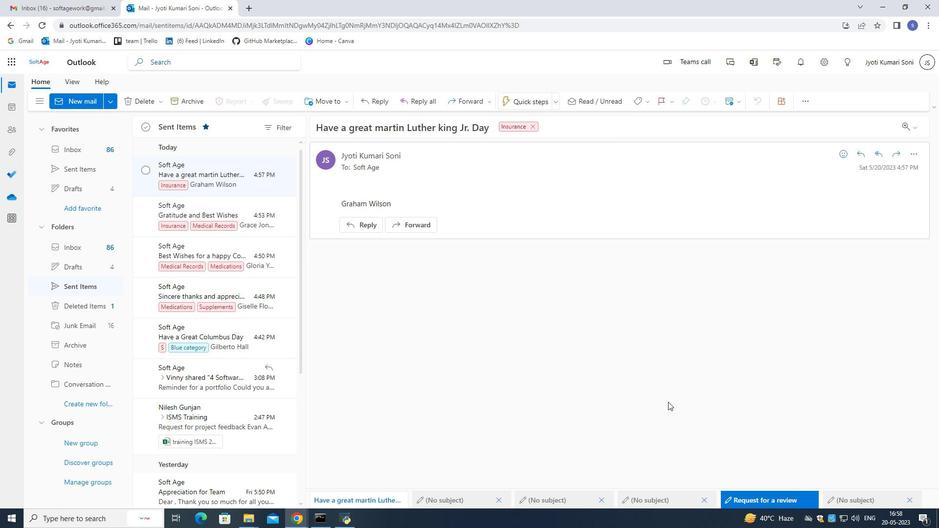
Action: Mouse moved to (667, 400)
Screenshot: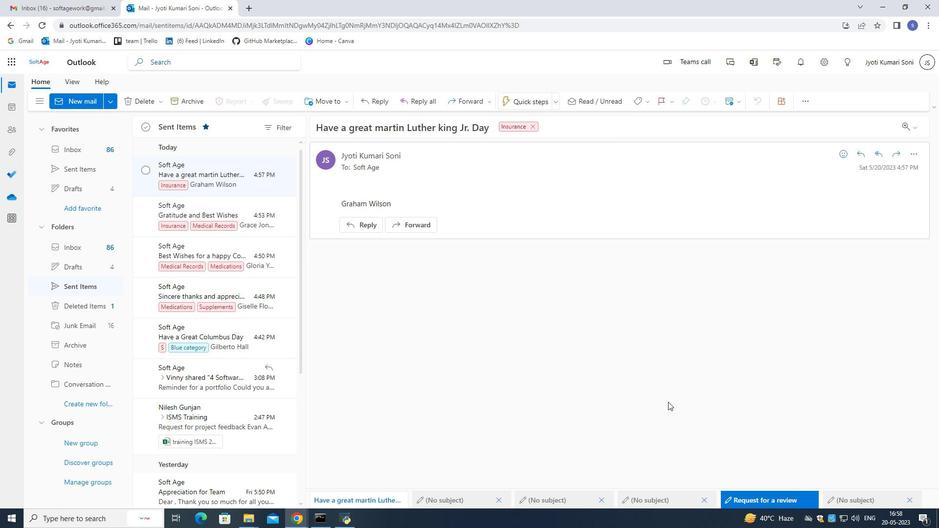 
Action: Mouse scrolled (667, 400) with delta (0, 0)
Screenshot: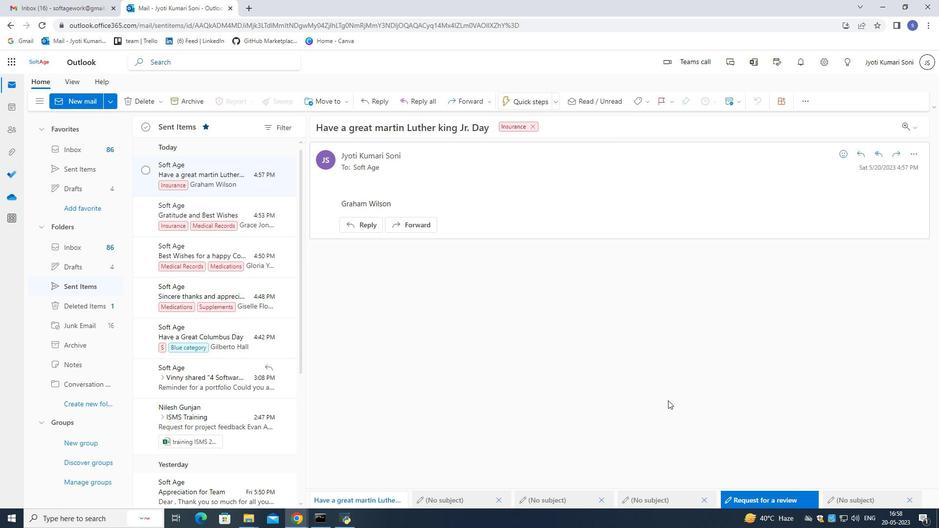 
Action: Mouse moved to (494, 332)
Screenshot: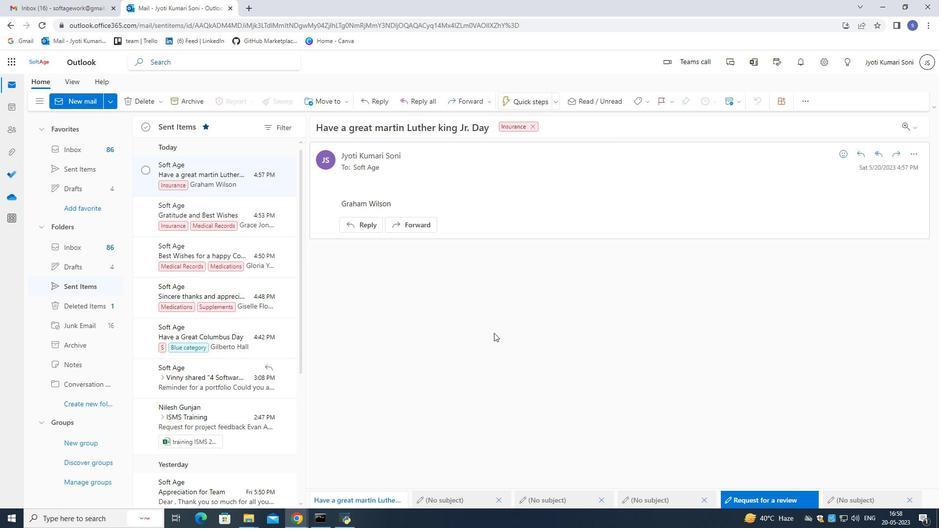 
Action: Mouse scrolled (494, 333) with delta (0, 0)
Screenshot: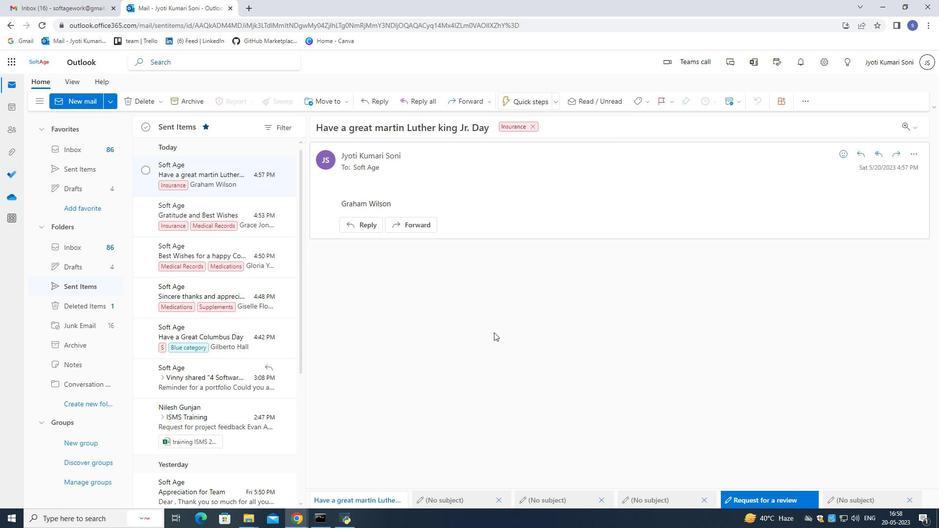 
Action: Mouse moved to (494, 331)
Screenshot: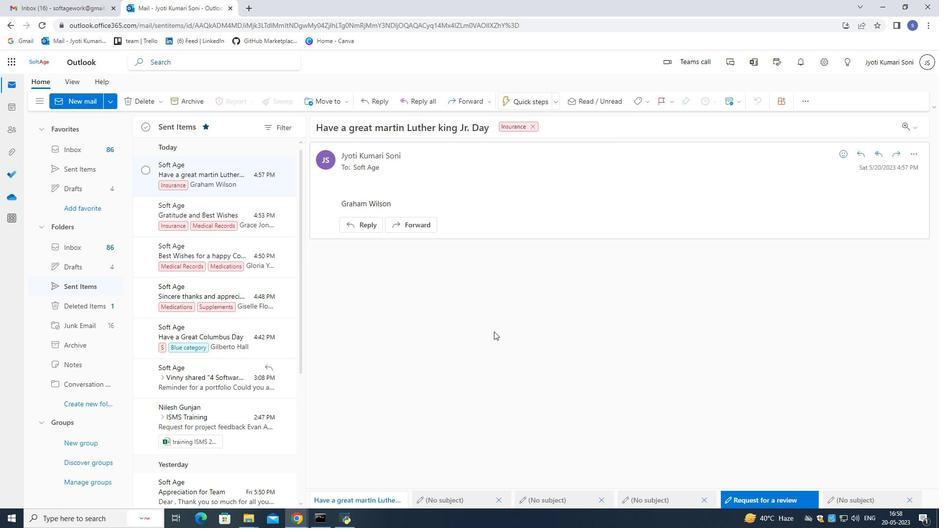 
Action: Mouse scrolled (494, 330) with delta (0, 0)
Screenshot: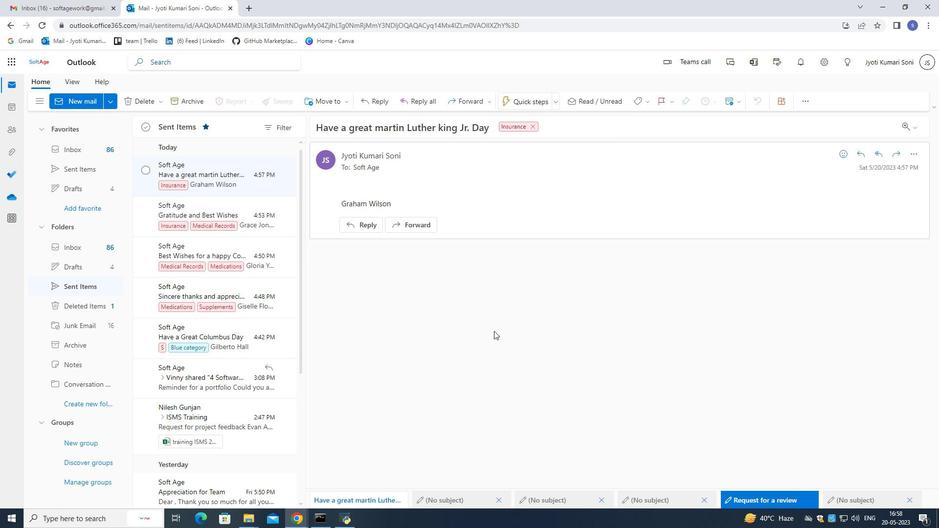 
Action: Mouse moved to (494, 331)
Screenshot: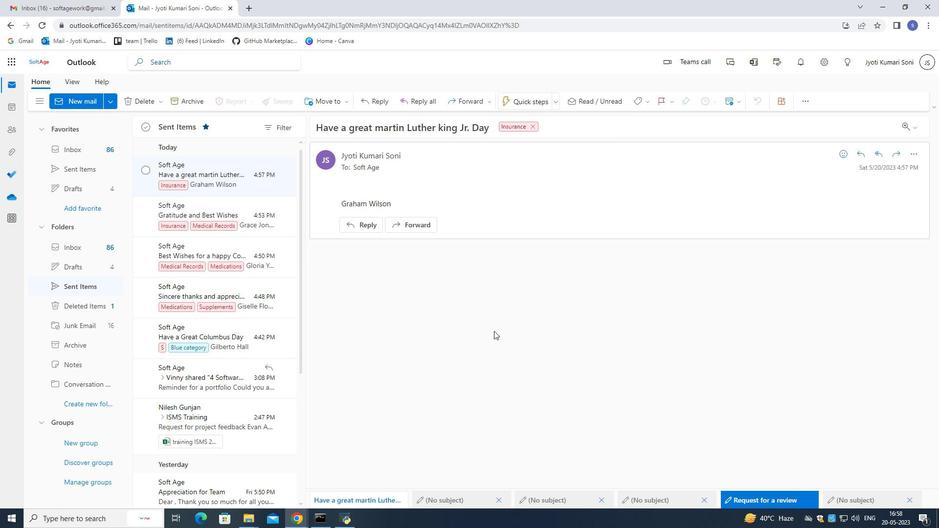 
Action: Mouse scrolled (494, 330) with delta (0, 0)
Screenshot: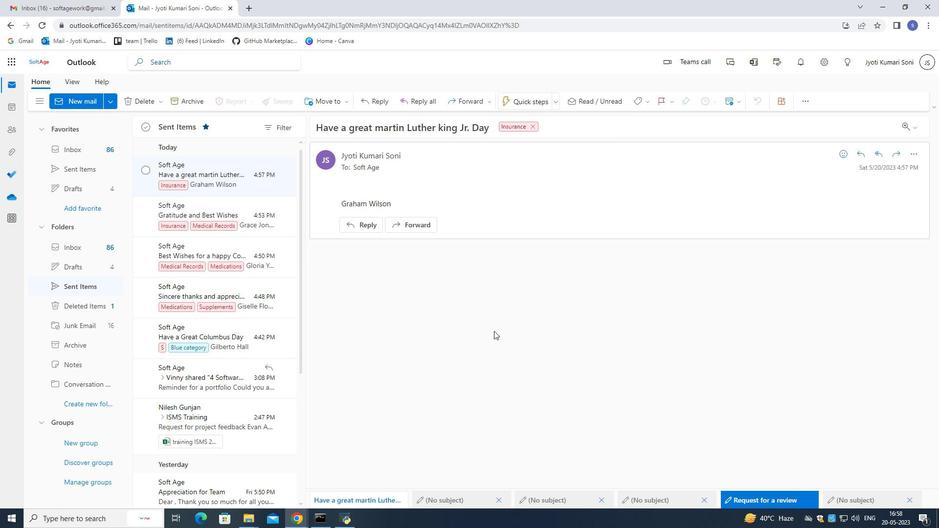 
Action: Mouse scrolled (494, 330) with delta (0, 0)
Screenshot: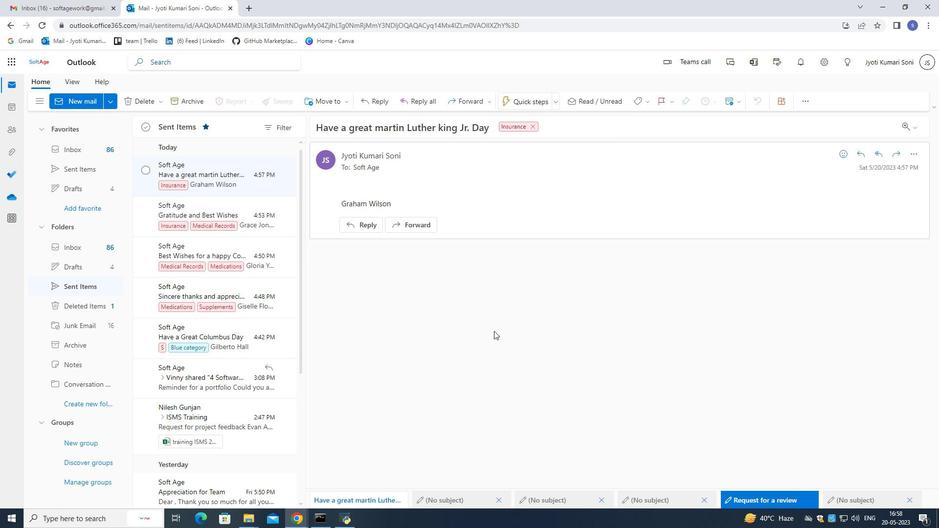 
Action: Mouse moved to (432, 273)
Screenshot: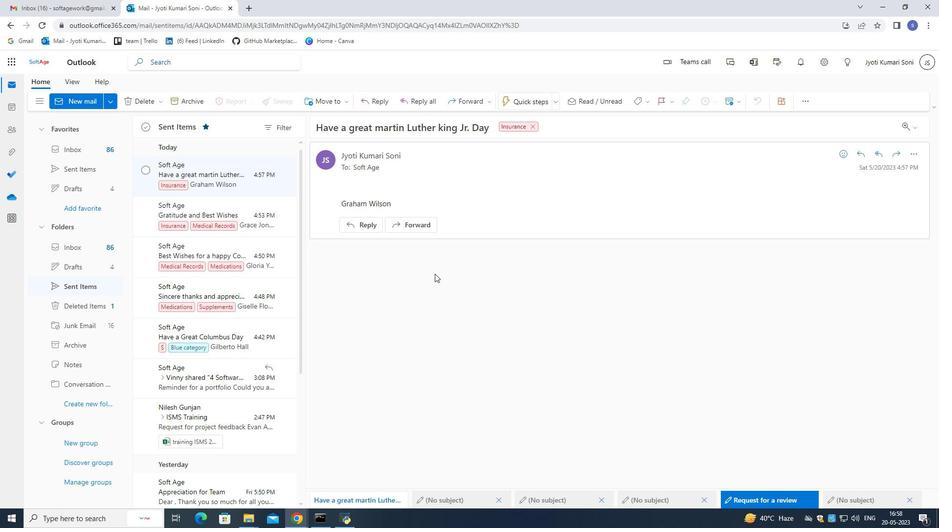 
